 Task: Create a due date automation trigger when advanced on, on the monday of the week a card is due add basic assigned only to member @aryan at 11:00 AM.
Action: Mouse moved to (890, 311)
Screenshot: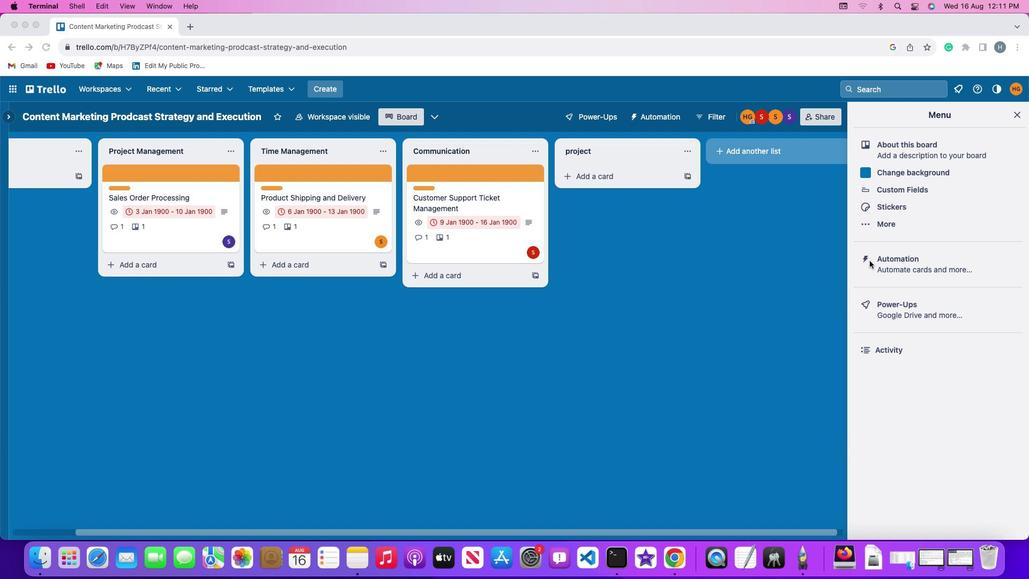 
Action: Mouse pressed left at (890, 311)
Screenshot: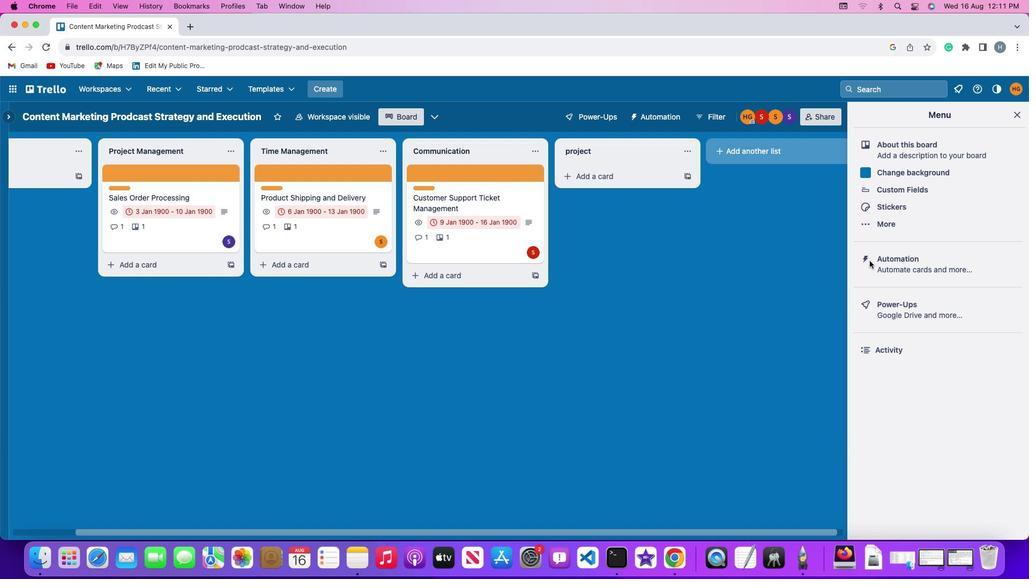 
Action: Mouse pressed left at (890, 311)
Screenshot: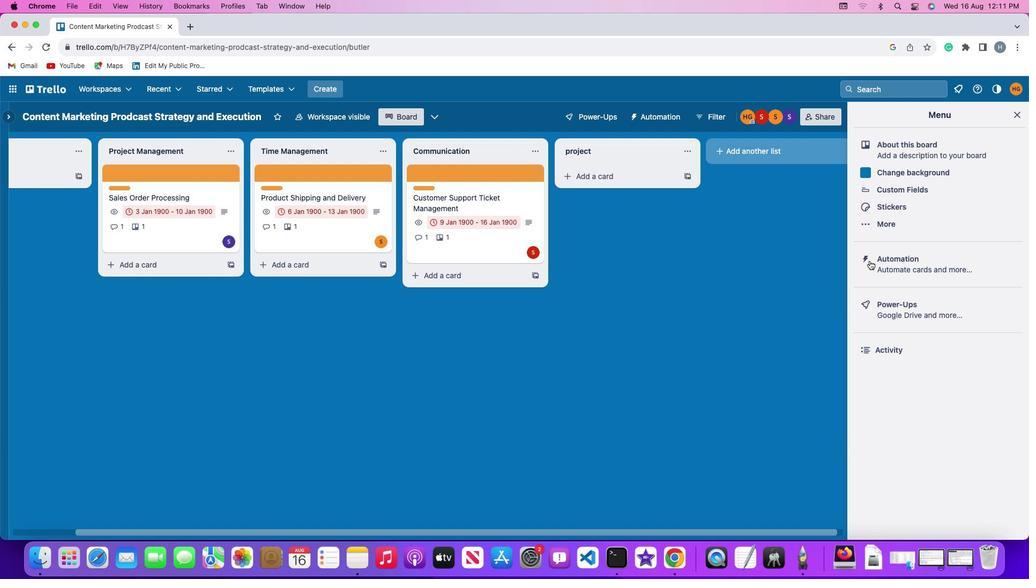 
Action: Mouse moved to (88, 299)
Screenshot: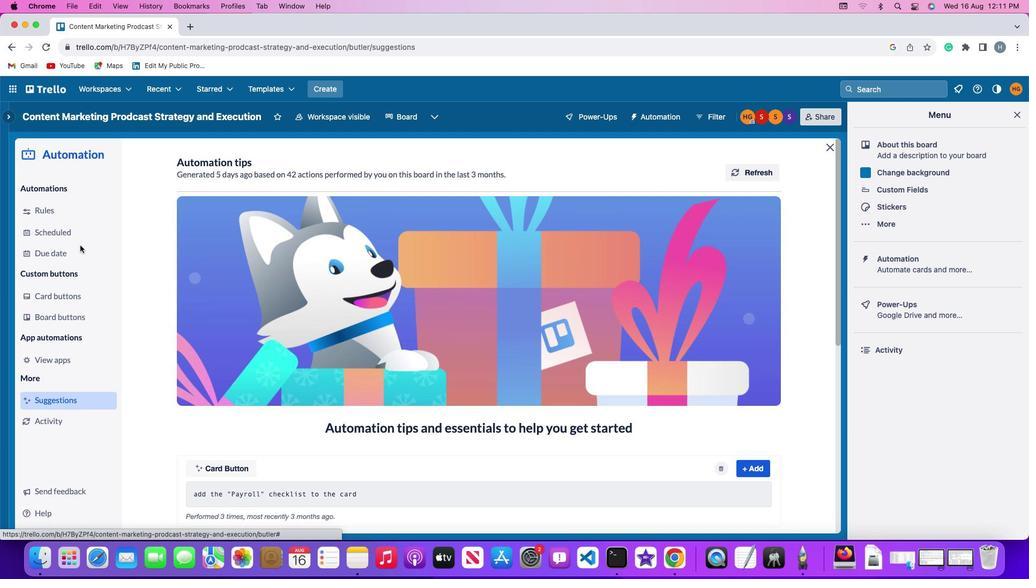
Action: Mouse pressed left at (88, 299)
Screenshot: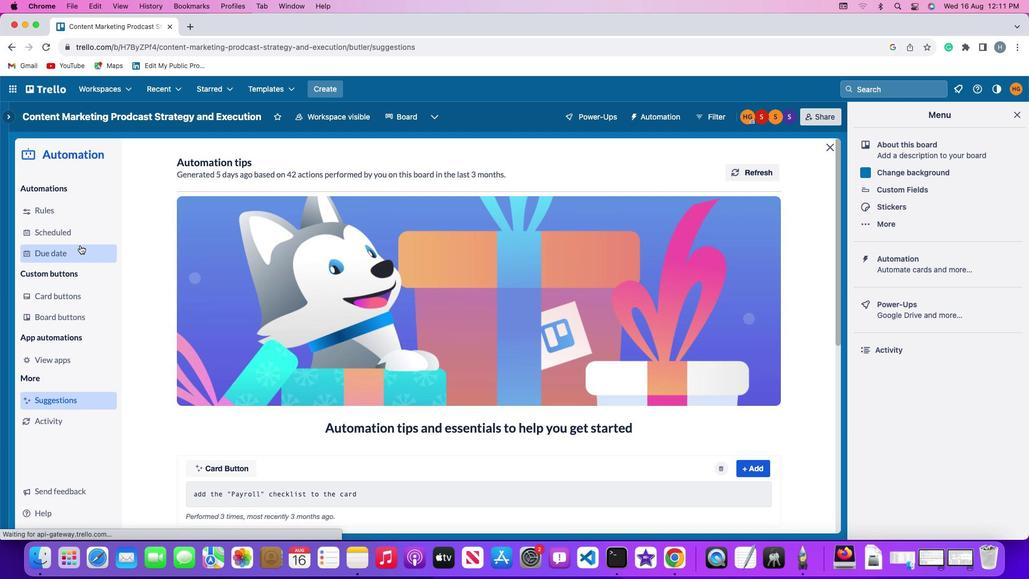 
Action: Mouse moved to (766, 242)
Screenshot: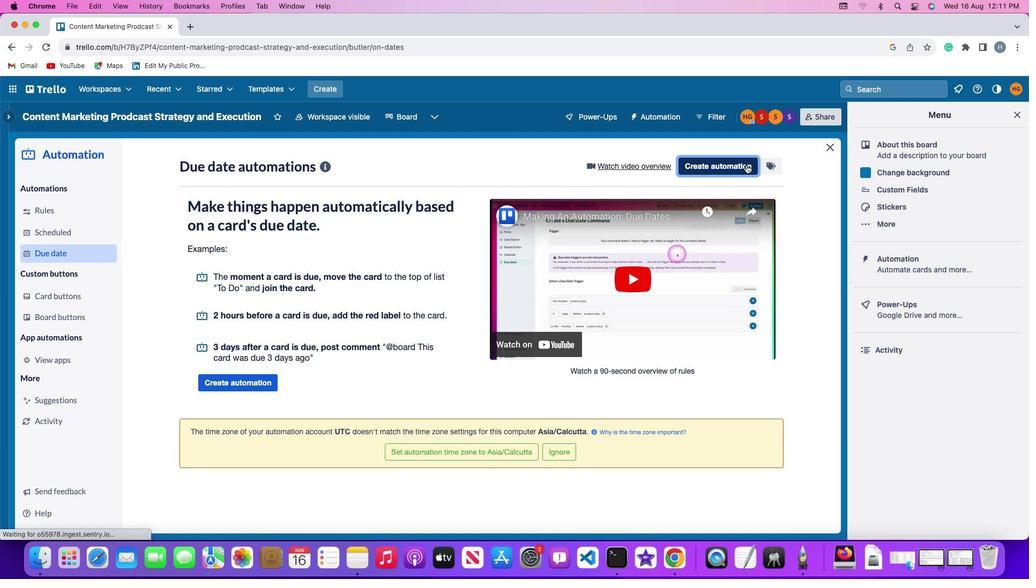 
Action: Mouse pressed left at (766, 242)
Screenshot: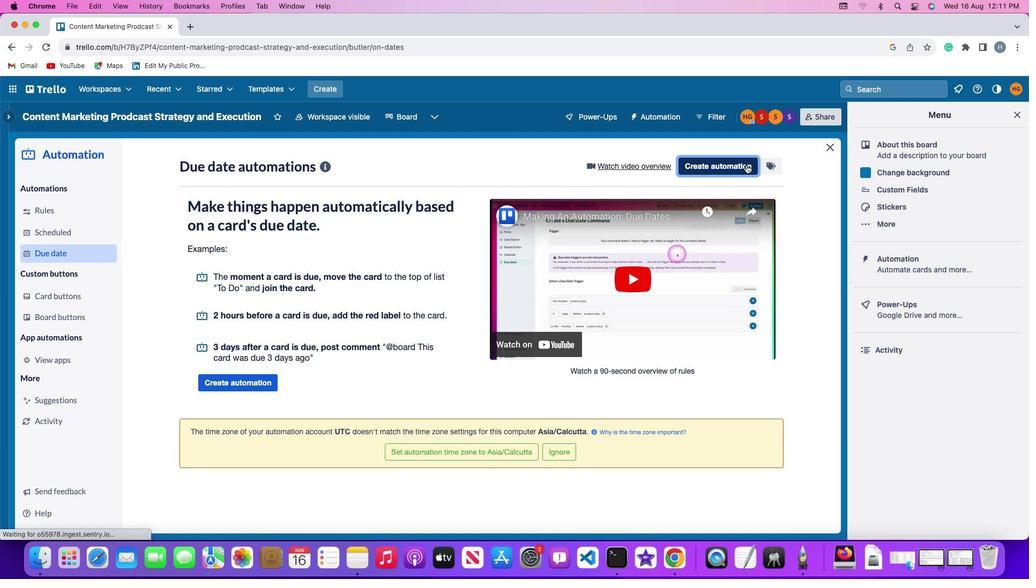 
Action: Mouse moved to (241, 318)
Screenshot: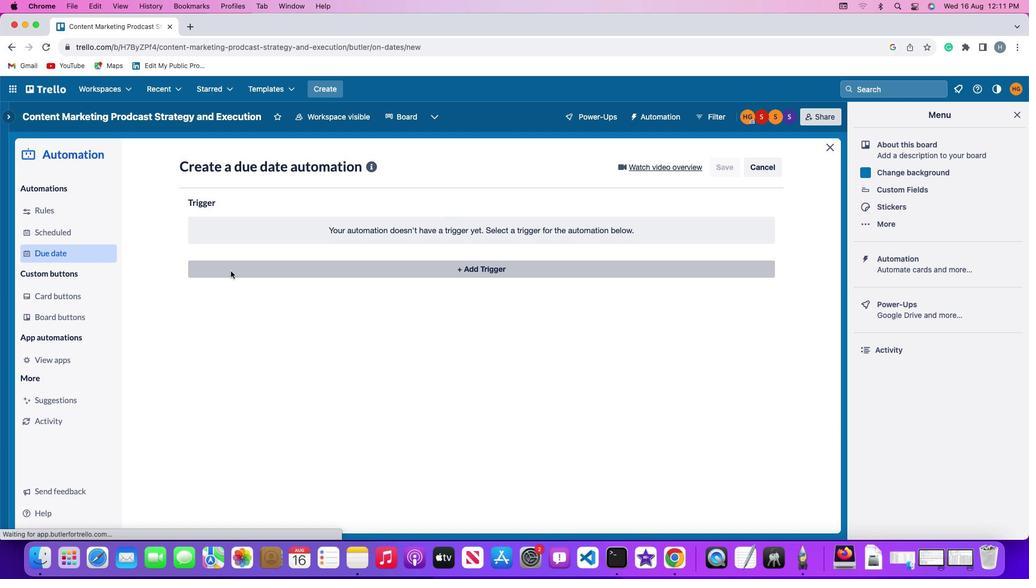 
Action: Mouse pressed left at (241, 318)
Screenshot: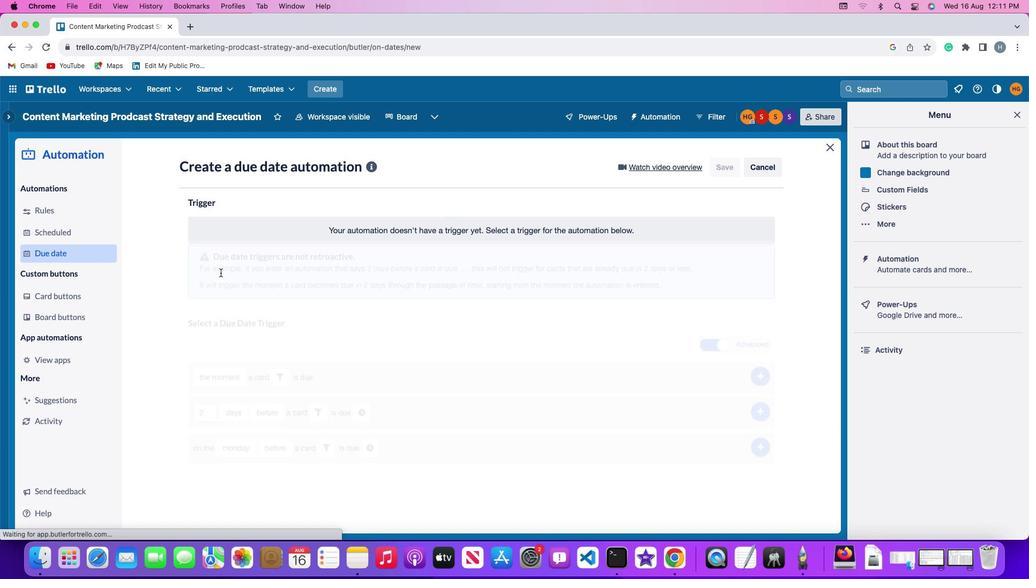 
Action: Mouse moved to (244, 456)
Screenshot: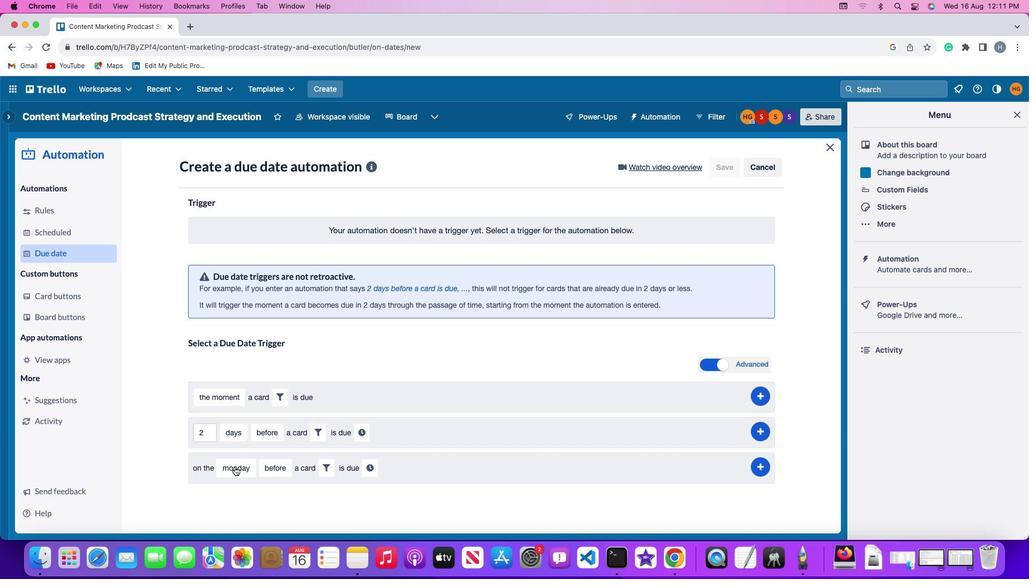 
Action: Mouse pressed left at (244, 456)
Screenshot: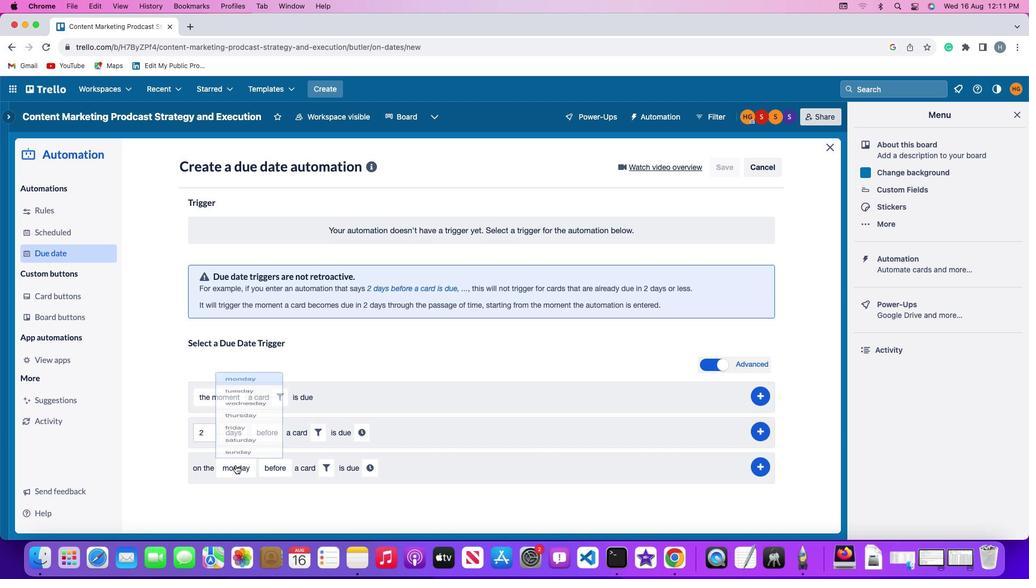 
Action: Mouse moved to (264, 353)
Screenshot: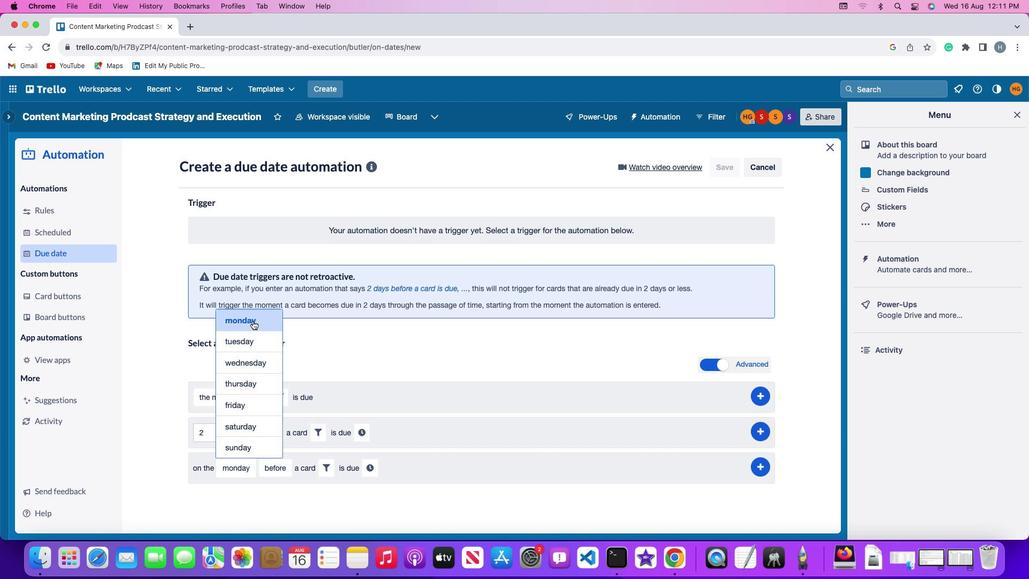 
Action: Mouse pressed left at (264, 353)
Screenshot: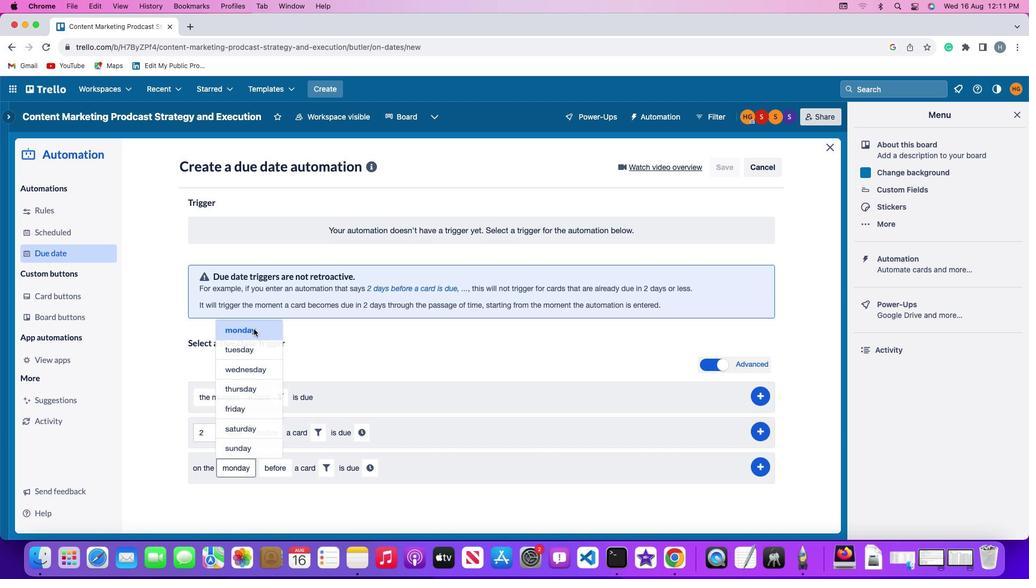 
Action: Mouse moved to (278, 454)
Screenshot: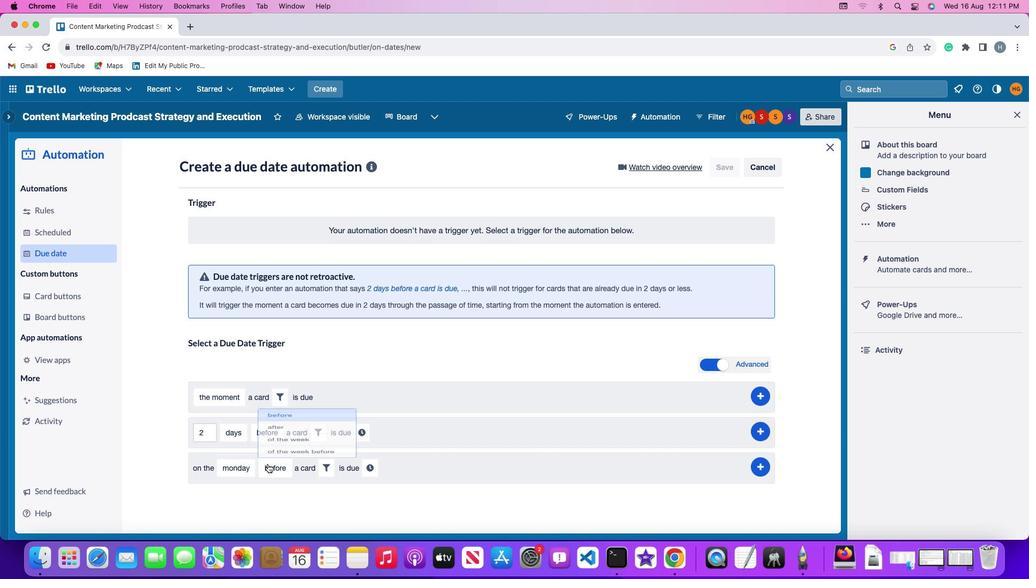 
Action: Mouse pressed left at (278, 454)
Screenshot: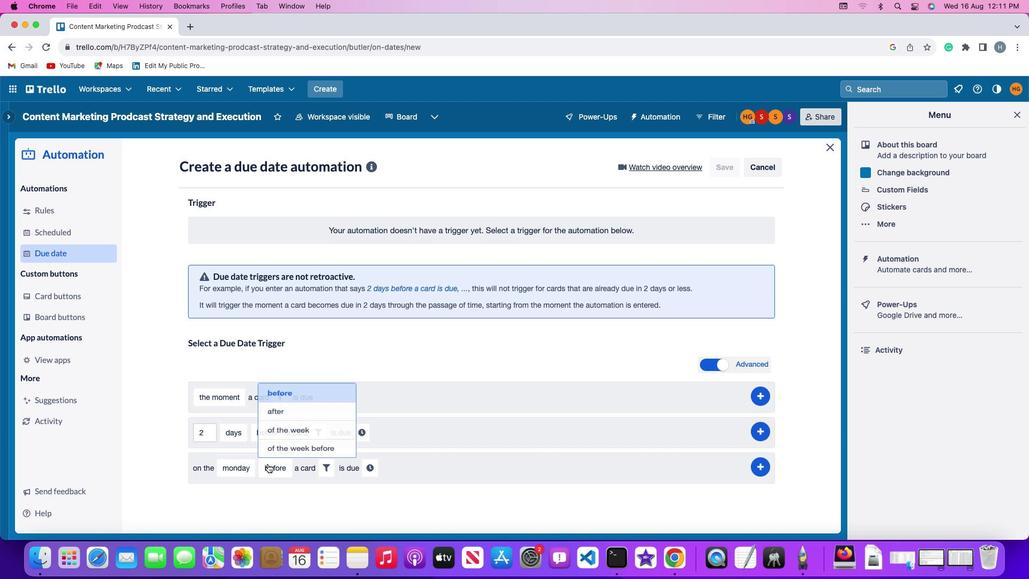 
Action: Mouse moved to (301, 431)
Screenshot: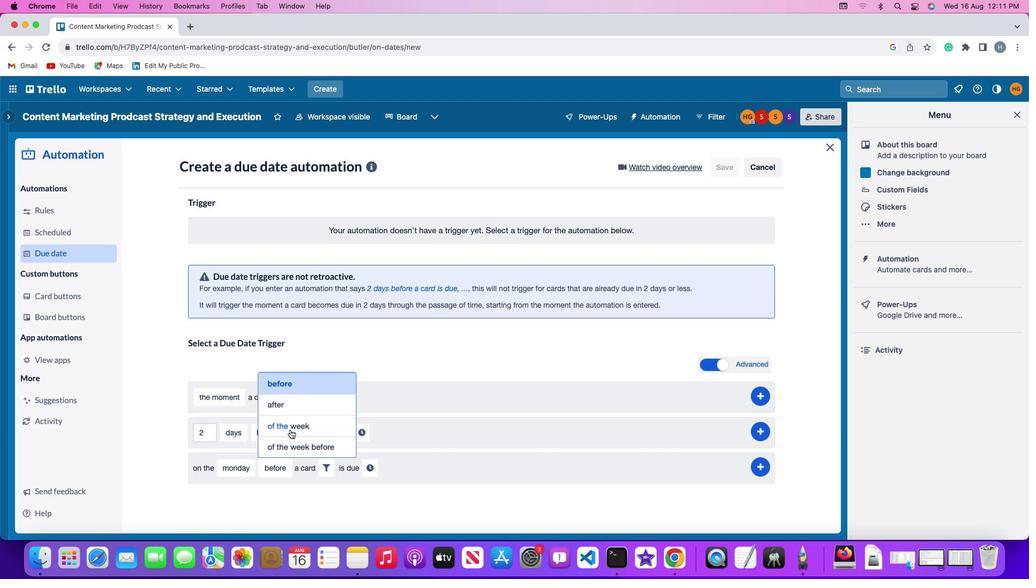 
Action: Mouse pressed left at (301, 431)
Screenshot: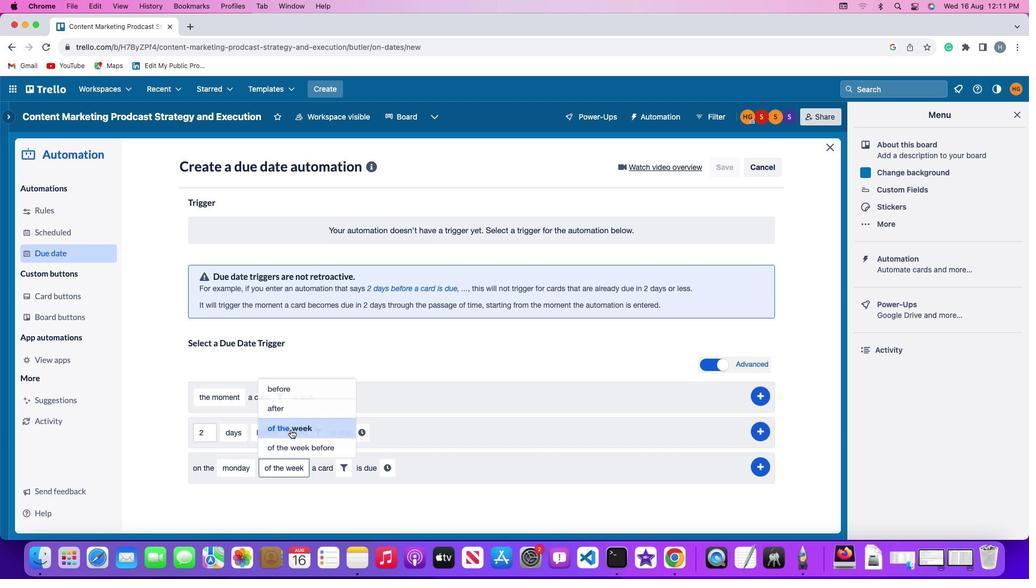 
Action: Mouse moved to (358, 459)
Screenshot: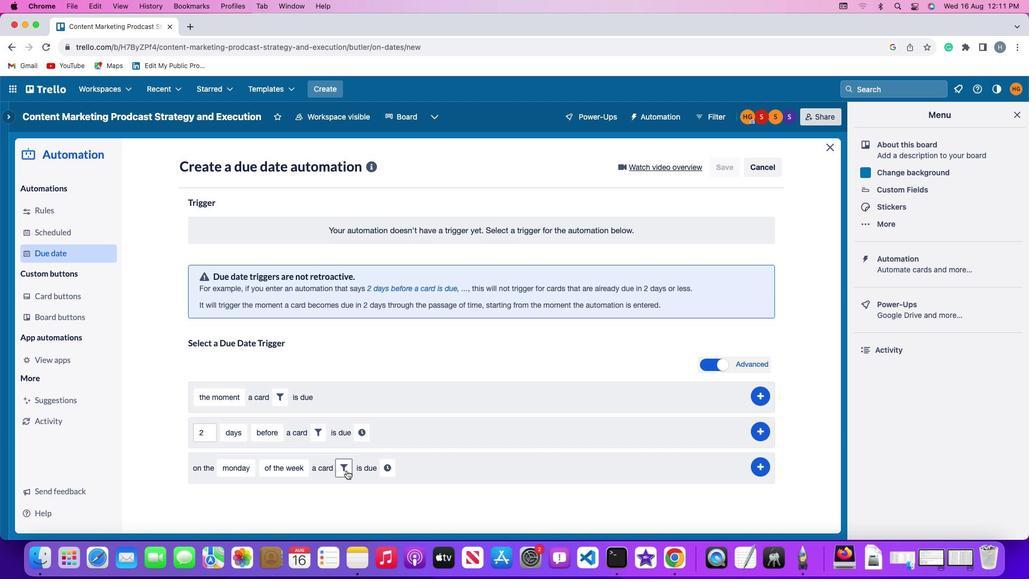 
Action: Mouse pressed left at (358, 459)
Screenshot: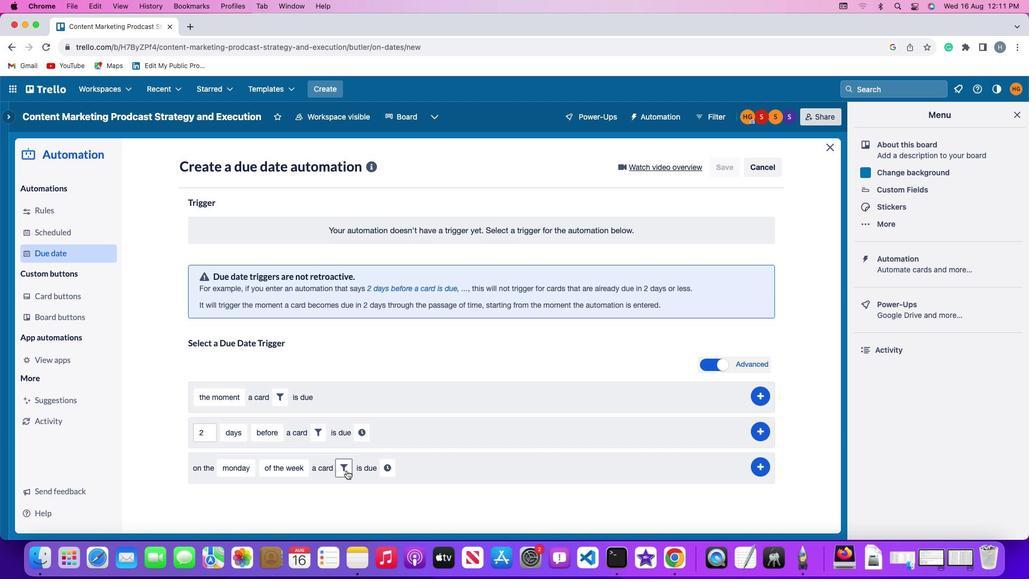 
Action: Mouse moved to (323, 484)
Screenshot: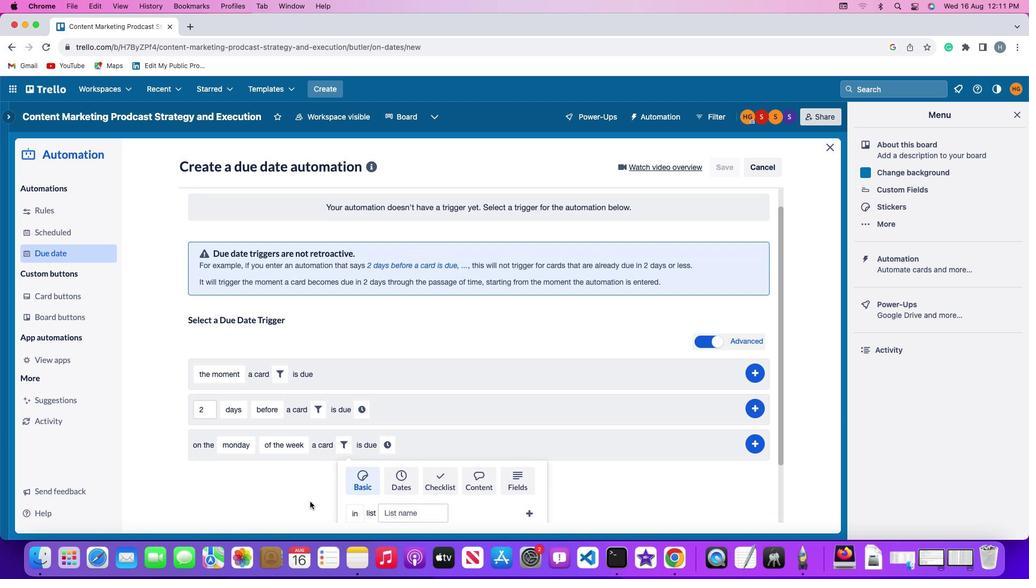 
Action: Mouse scrolled (323, 484) with delta (6, 126)
Screenshot: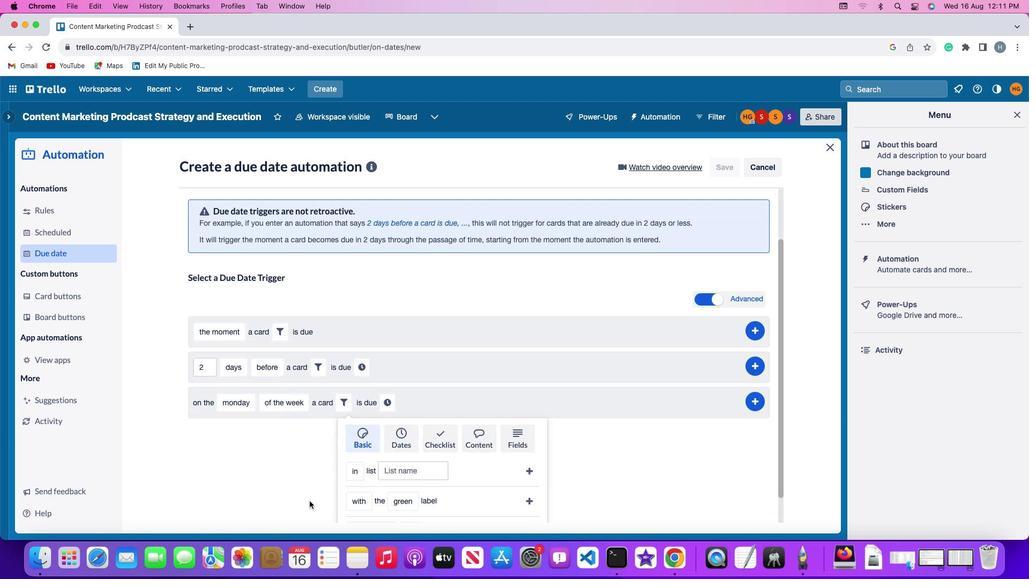 
Action: Mouse moved to (323, 483)
Screenshot: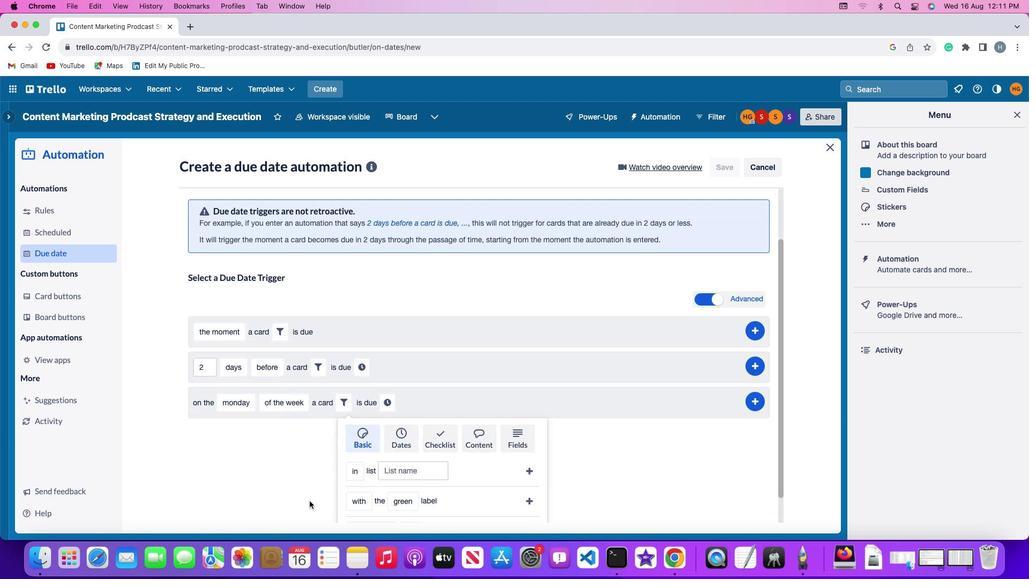
Action: Mouse scrolled (323, 483) with delta (6, 126)
Screenshot: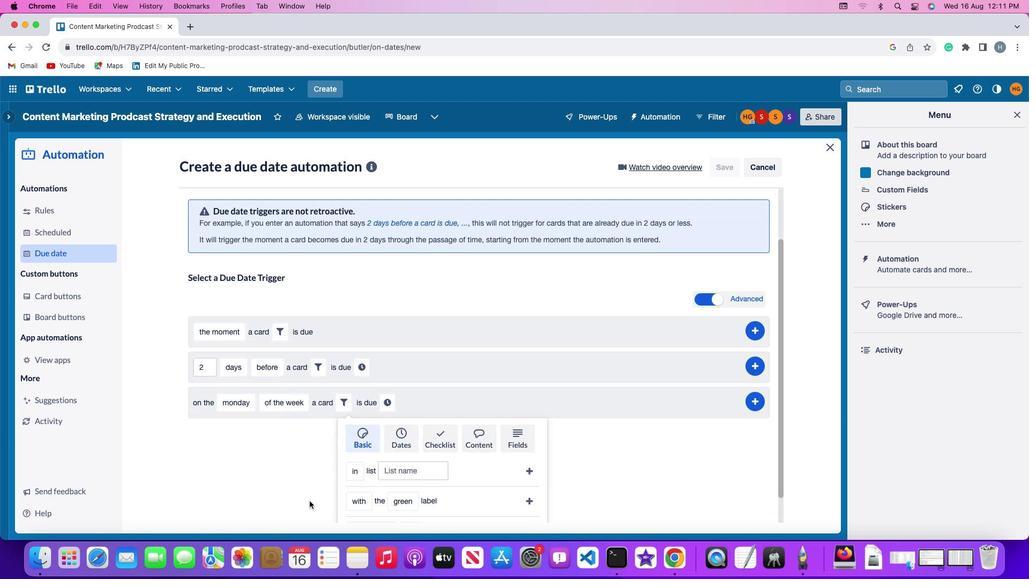 
Action: Mouse scrolled (323, 483) with delta (6, 125)
Screenshot: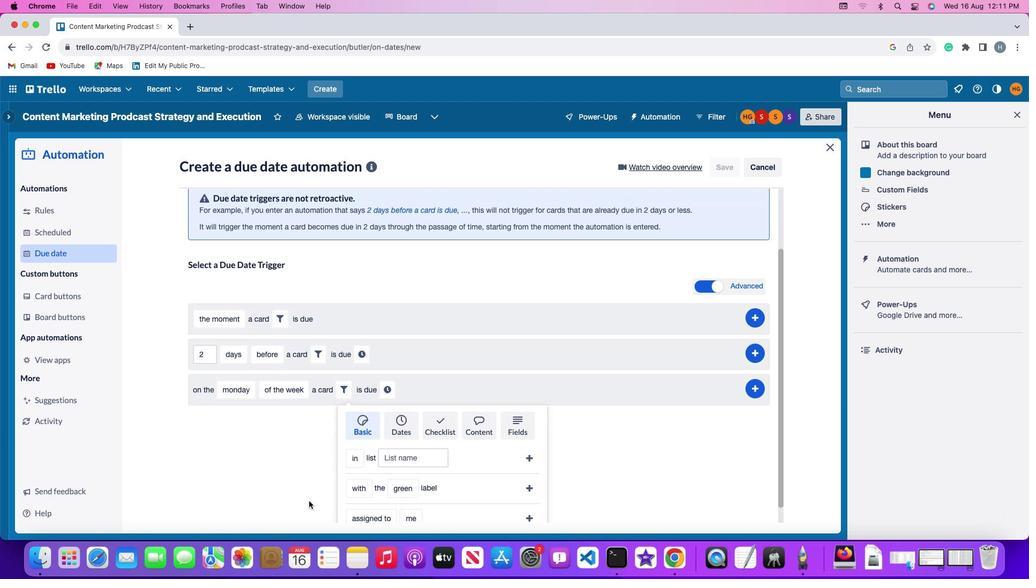 
Action: Mouse moved to (323, 483)
Screenshot: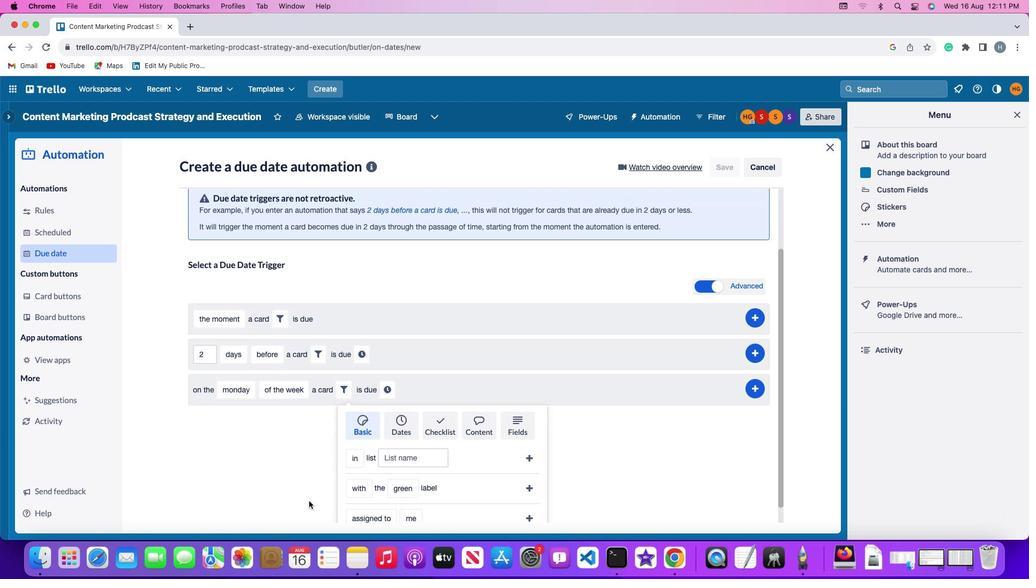 
Action: Mouse scrolled (323, 483) with delta (6, 124)
Screenshot: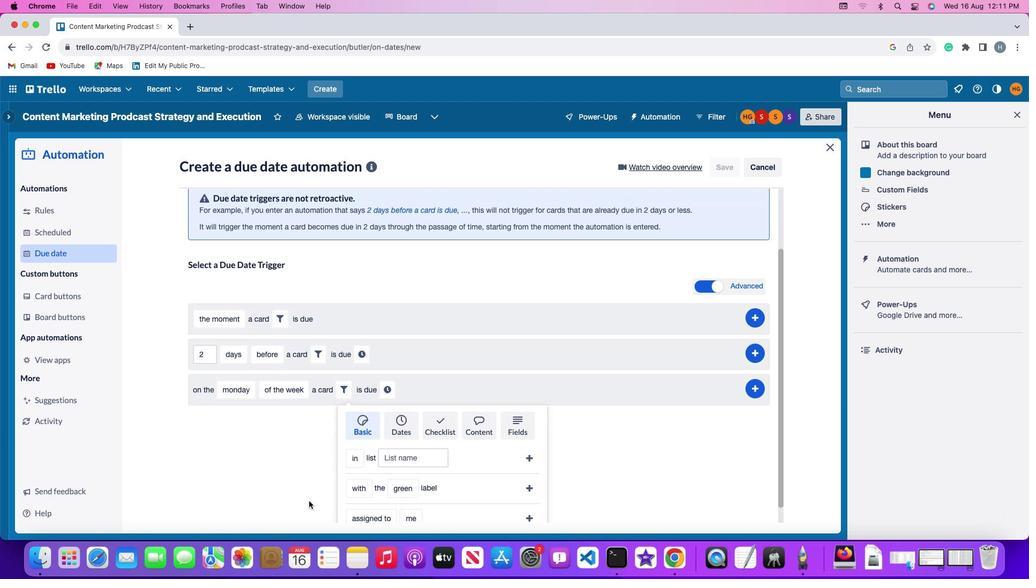 
Action: Mouse moved to (322, 481)
Screenshot: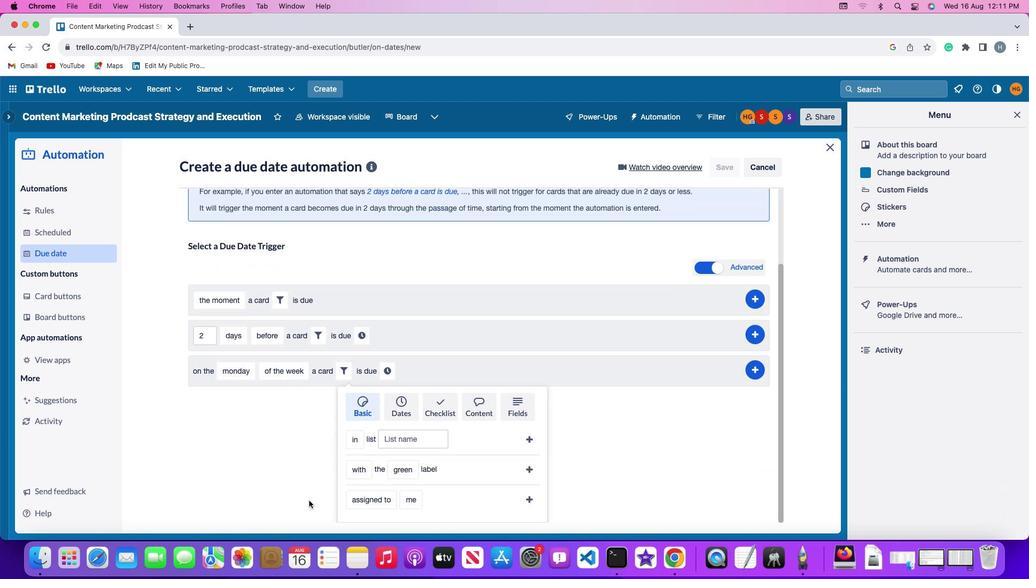 
Action: Mouse scrolled (322, 481) with delta (6, 124)
Screenshot: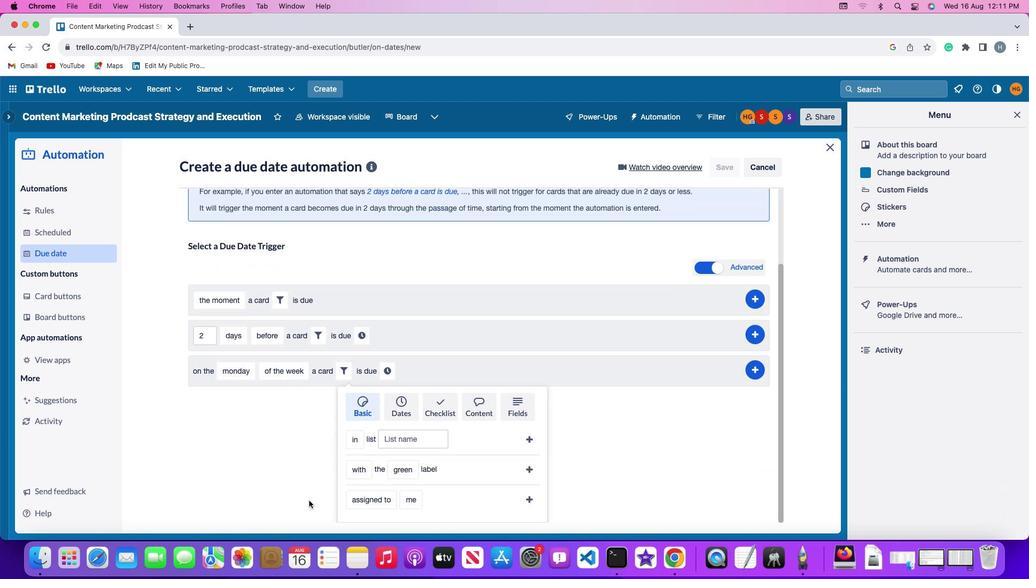 
Action: Mouse moved to (320, 480)
Screenshot: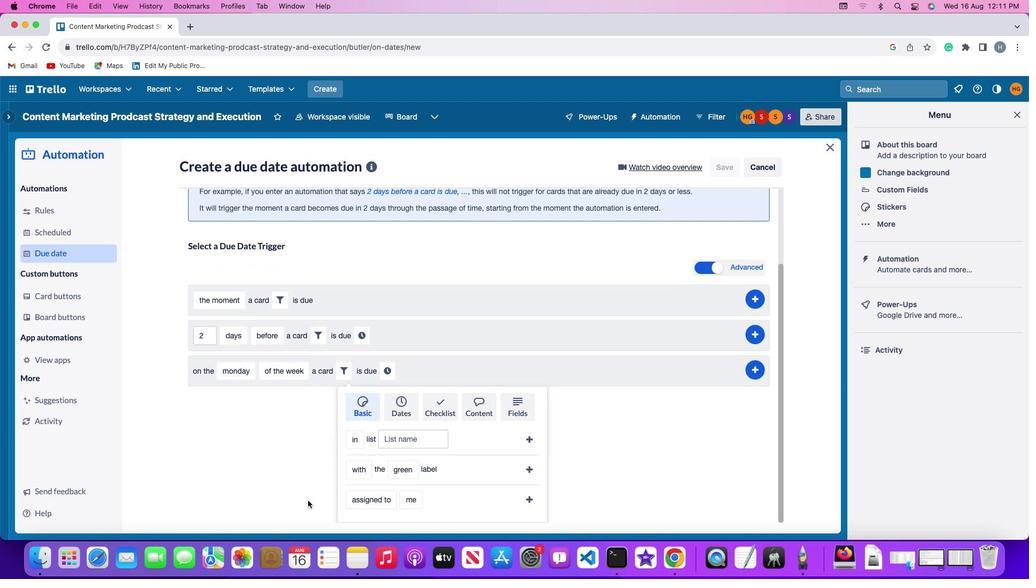 
Action: Mouse scrolled (320, 480) with delta (6, 126)
Screenshot: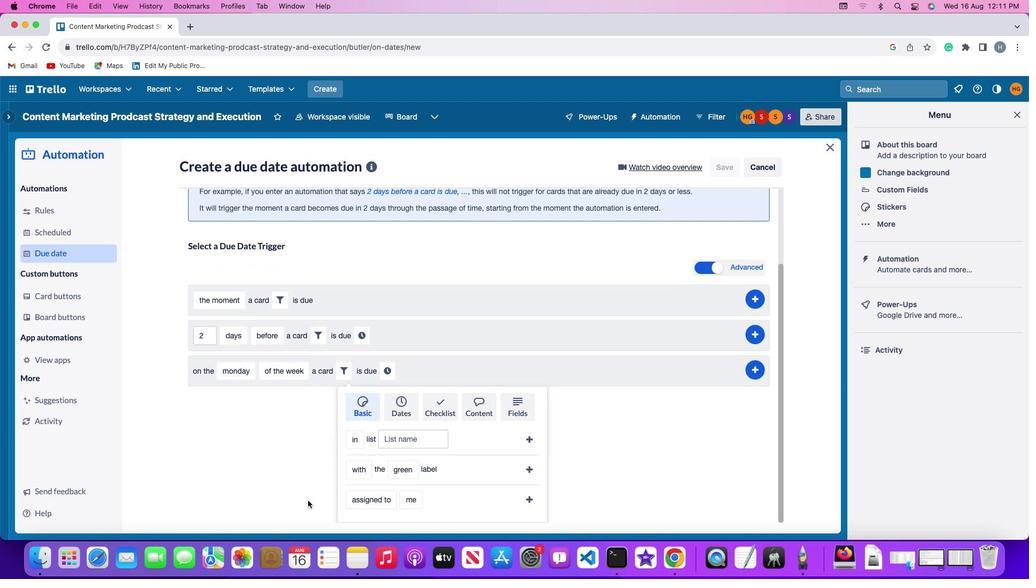 
Action: Mouse scrolled (320, 480) with delta (6, 126)
Screenshot: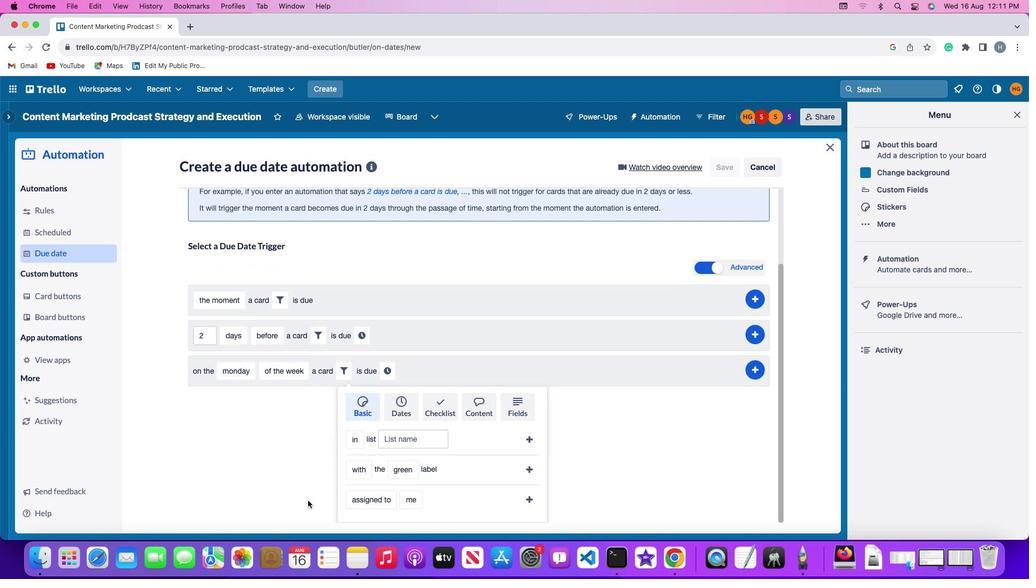 
Action: Mouse scrolled (320, 480) with delta (6, 125)
Screenshot: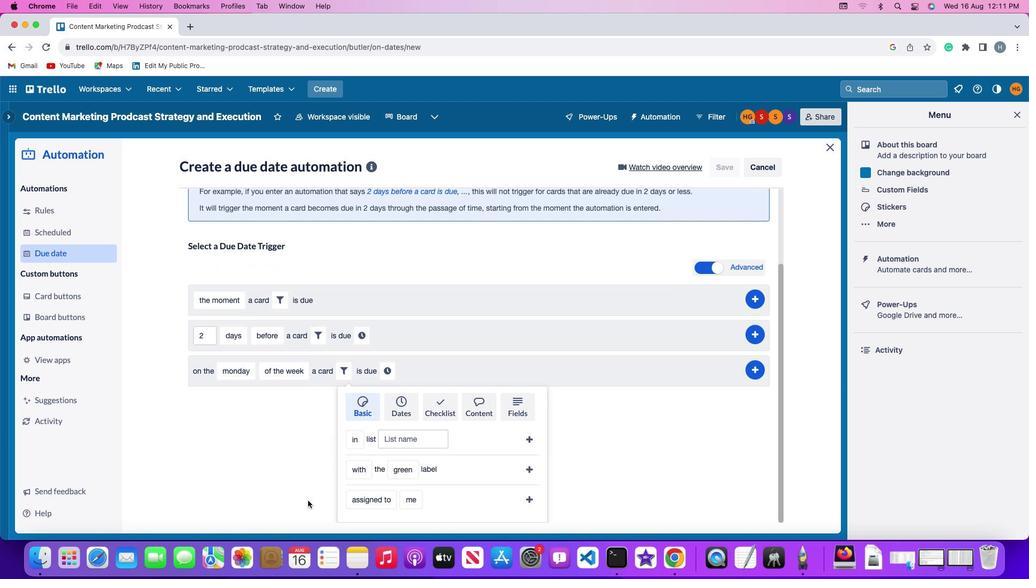 
Action: Mouse scrolled (320, 480) with delta (6, 124)
Screenshot: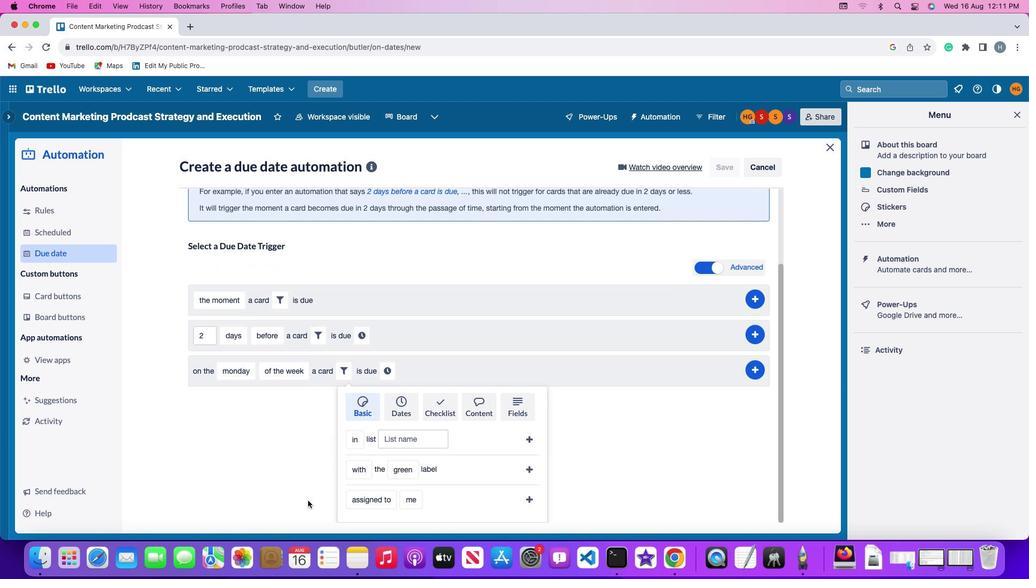
Action: Mouse moved to (370, 476)
Screenshot: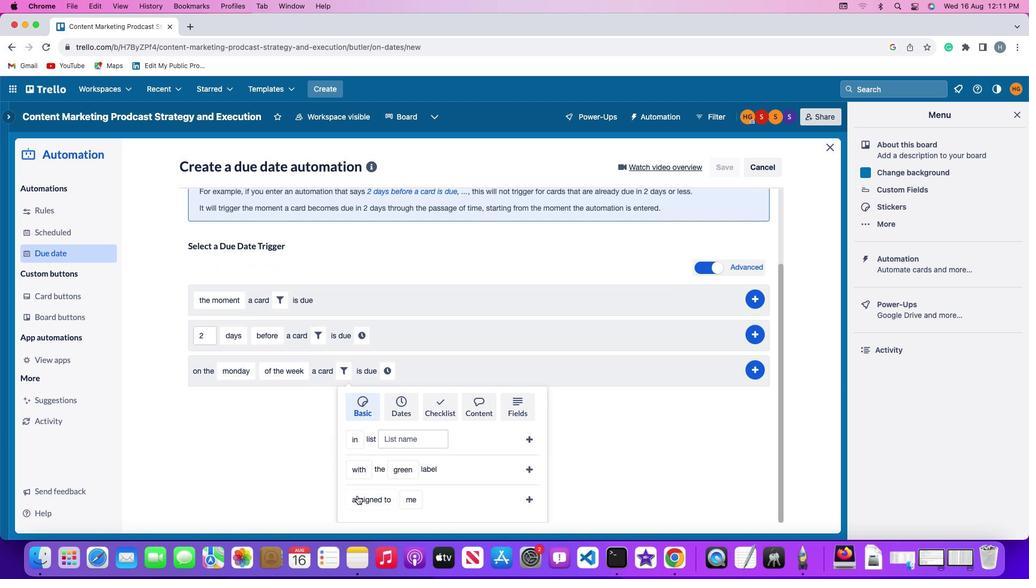 
Action: Mouse pressed left at (370, 476)
Screenshot: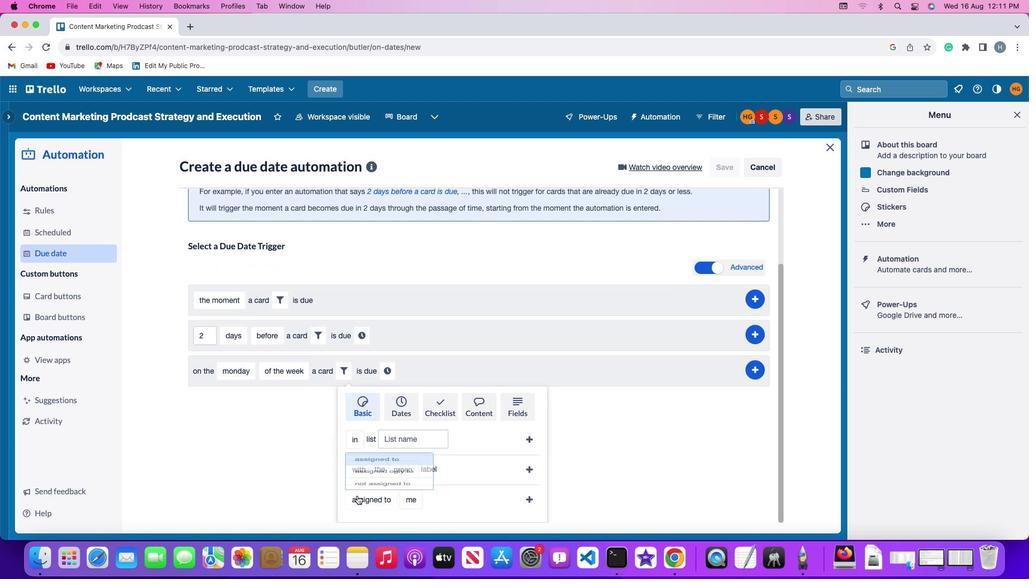 
Action: Mouse moved to (380, 451)
Screenshot: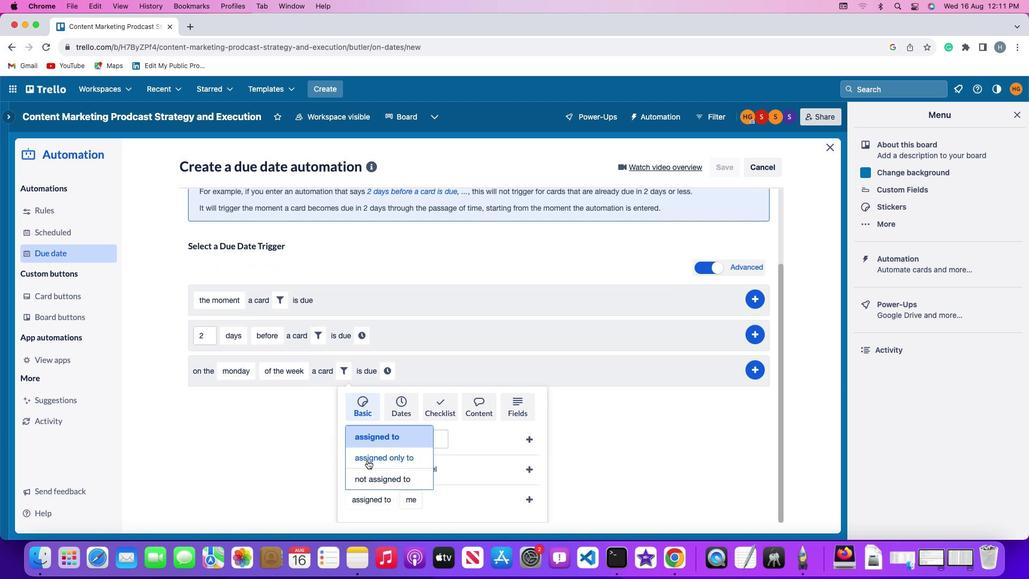 
Action: Mouse pressed left at (380, 451)
Screenshot: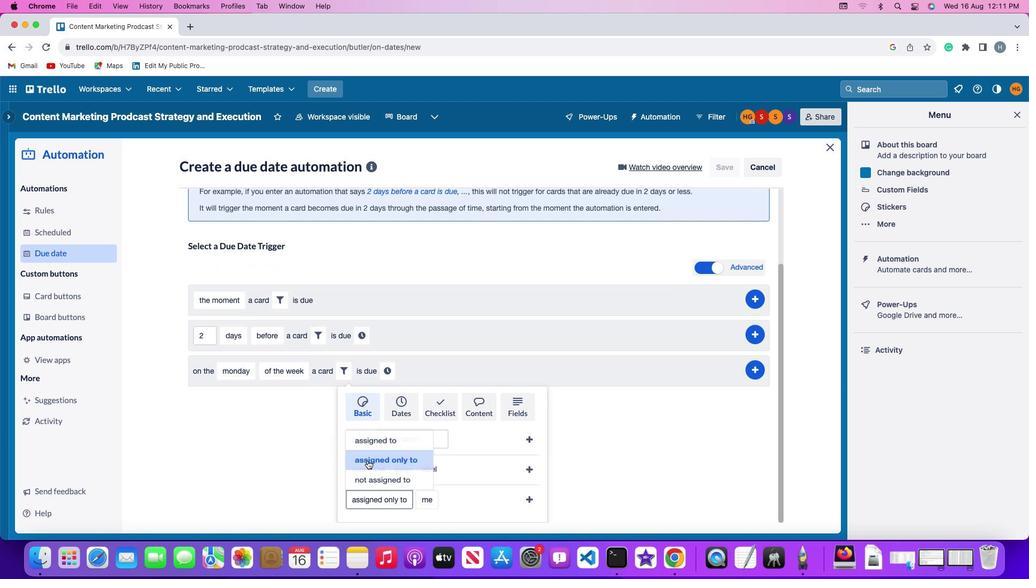 
Action: Mouse moved to (442, 474)
Screenshot: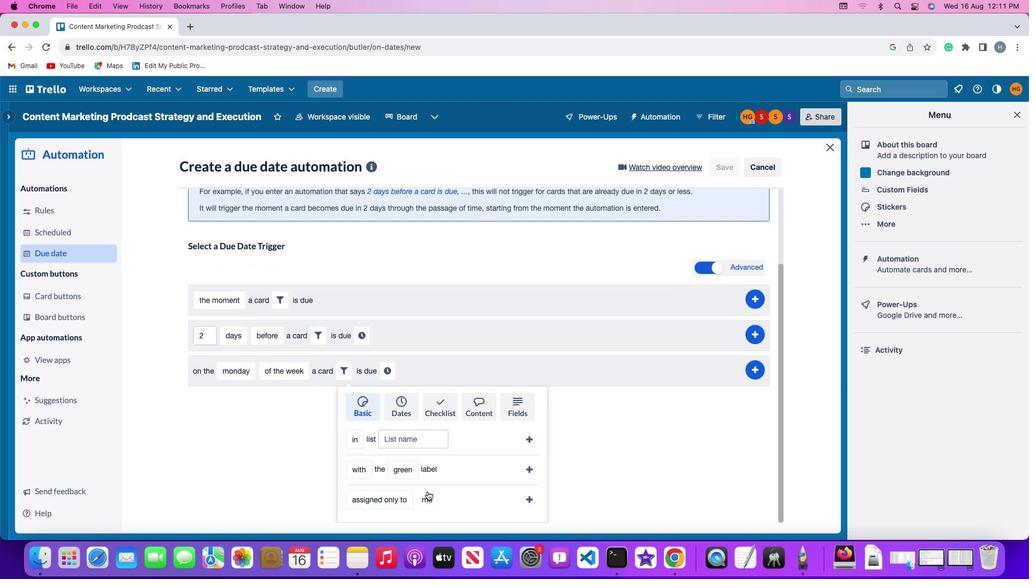 
Action: Mouse pressed left at (442, 474)
Screenshot: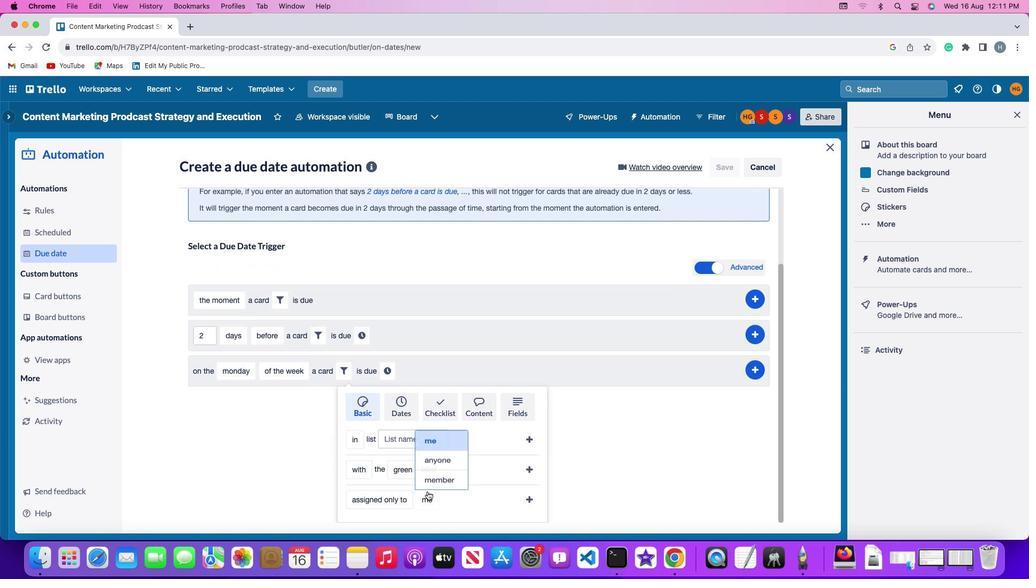
Action: Mouse moved to (447, 465)
Screenshot: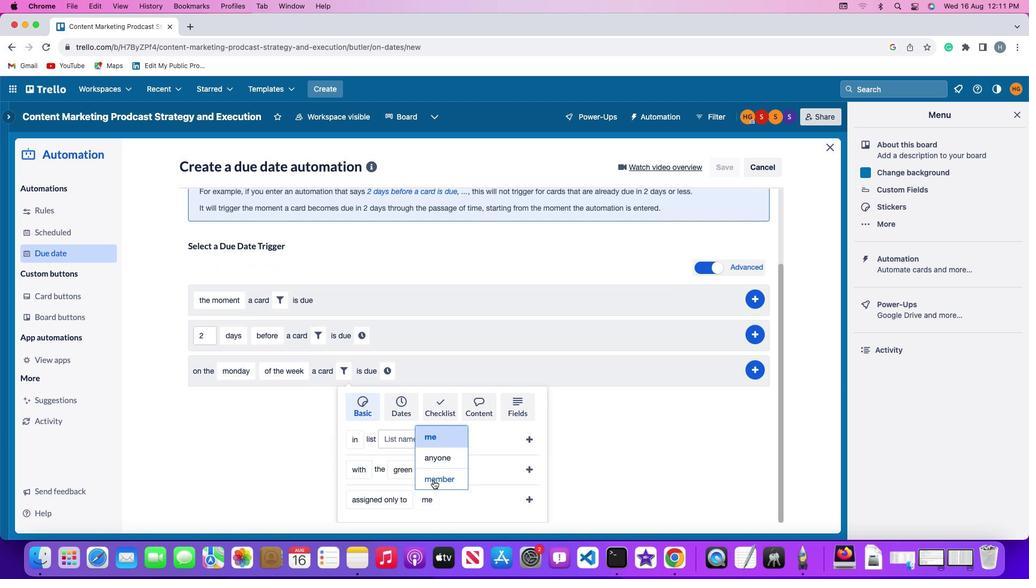 
Action: Mouse pressed left at (447, 465)
Screenshot: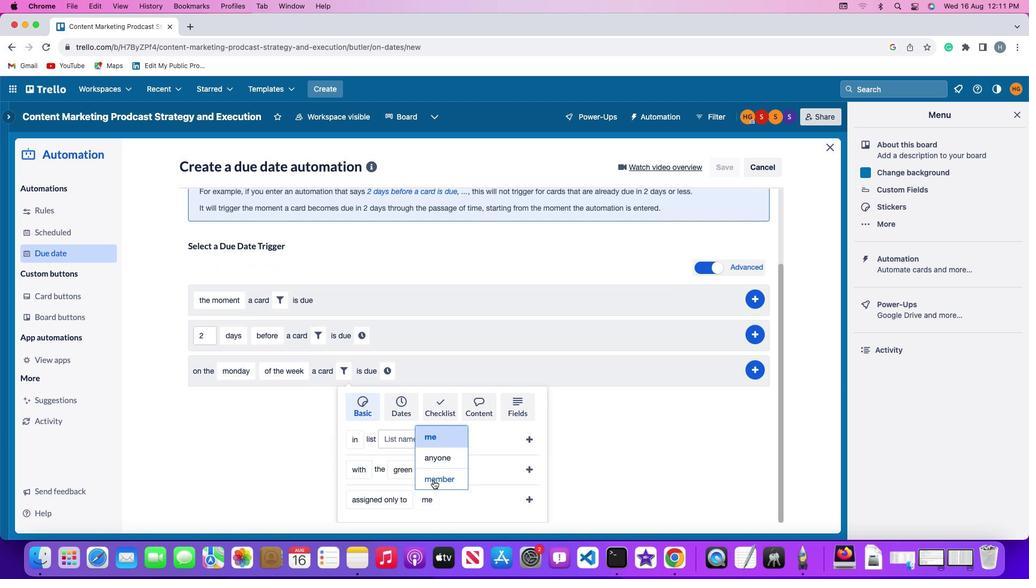 
Action: Mouse moved to (509, 480)
Screenshot: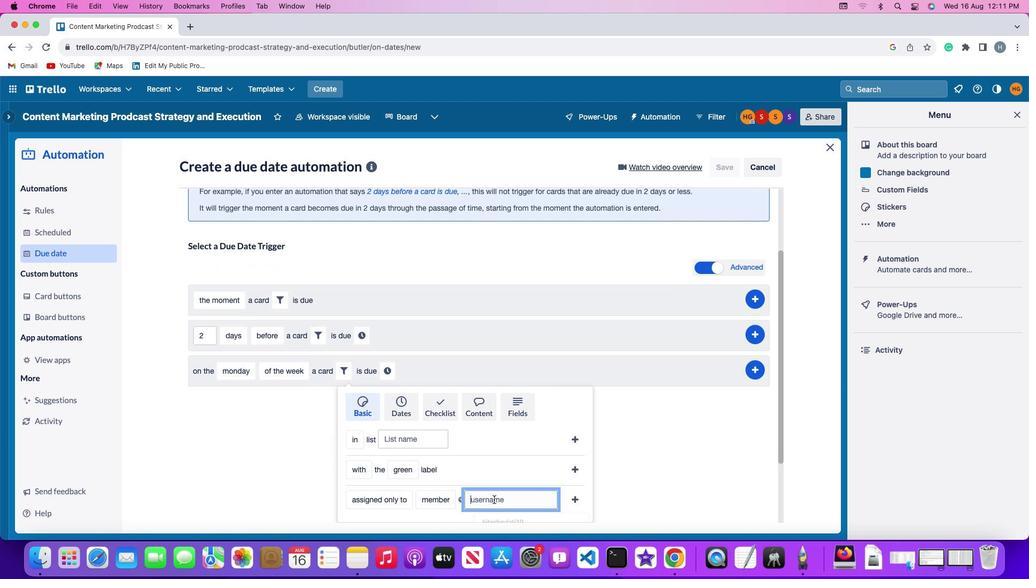 
Action: Mouse pressed left at (509, 480)
Screenshot: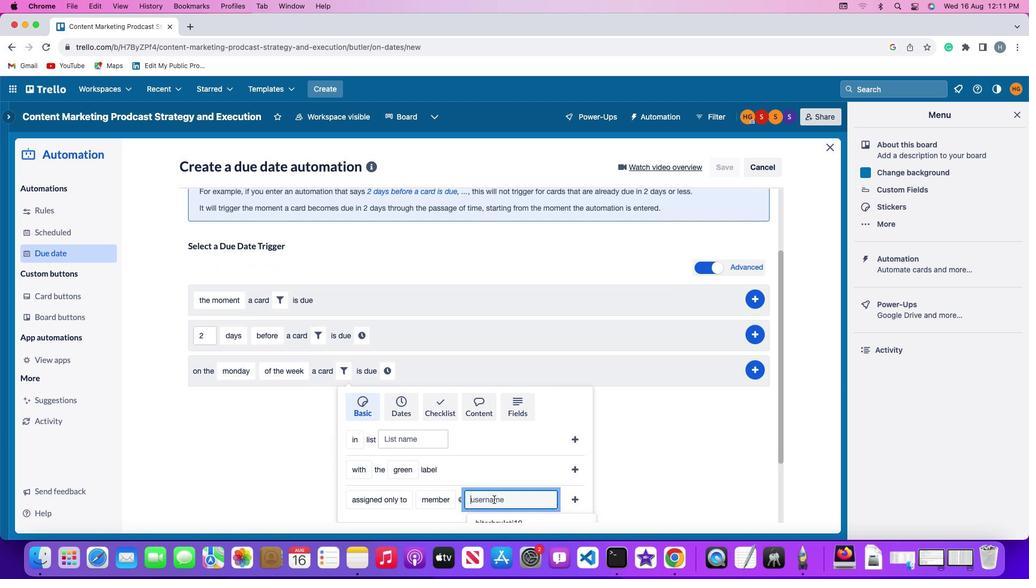 
Action: Key pressed 'a''r''y''a''n'
Screenshot: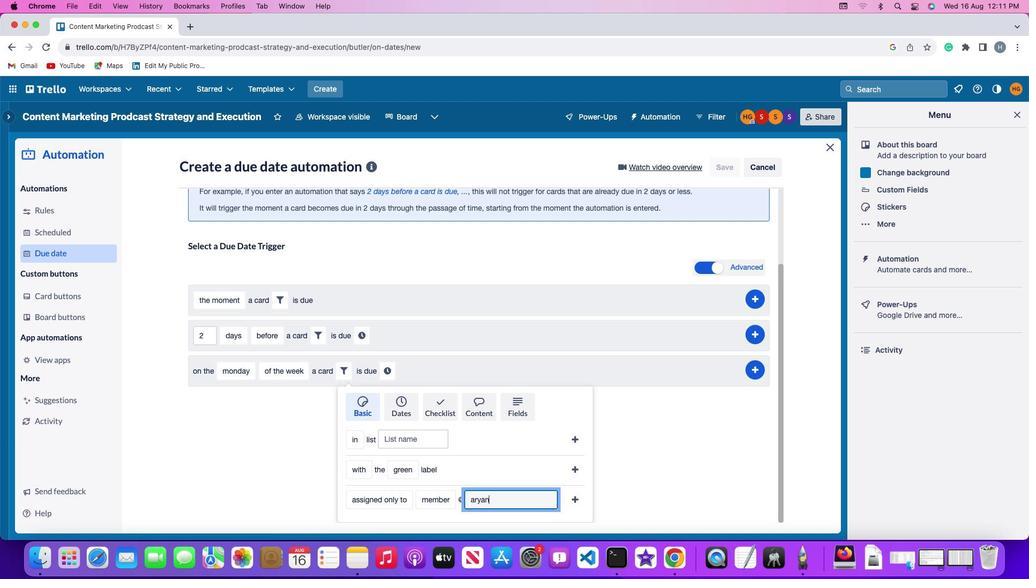 
Action: Mouse moved to (592, 478)
Screenshot: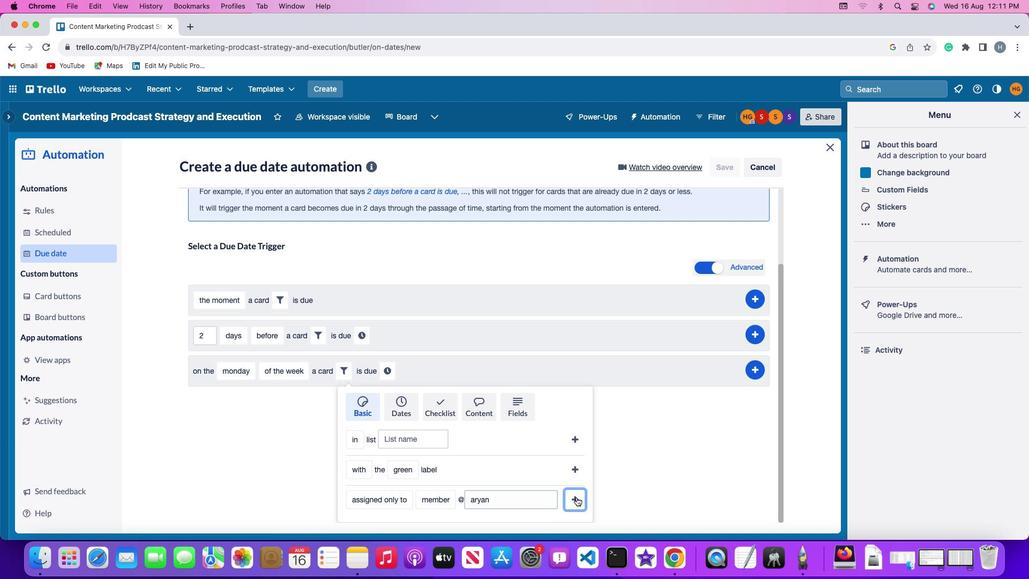 
Action: Mouse pressed left at (592, 478)
Screenshot: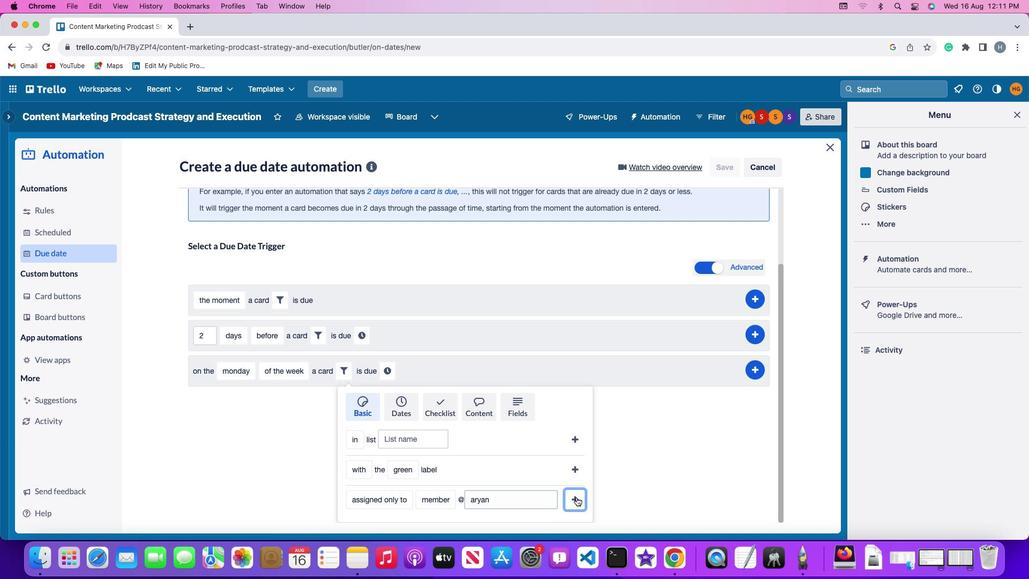 
Action: Mouse moved to (535, 459)
Screenshot: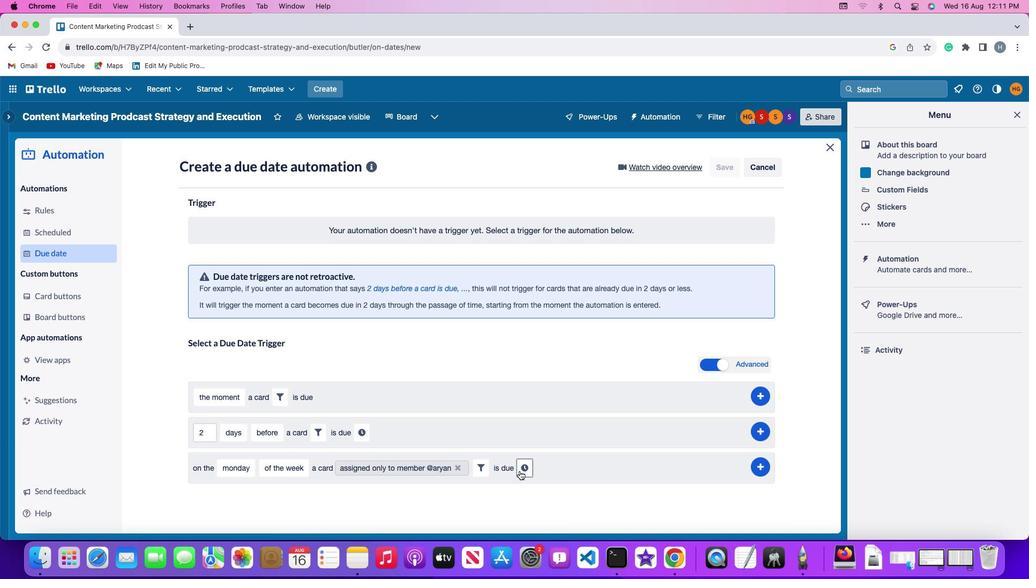 
Action: Mouse pressed left at (535, 459)
Screenshot: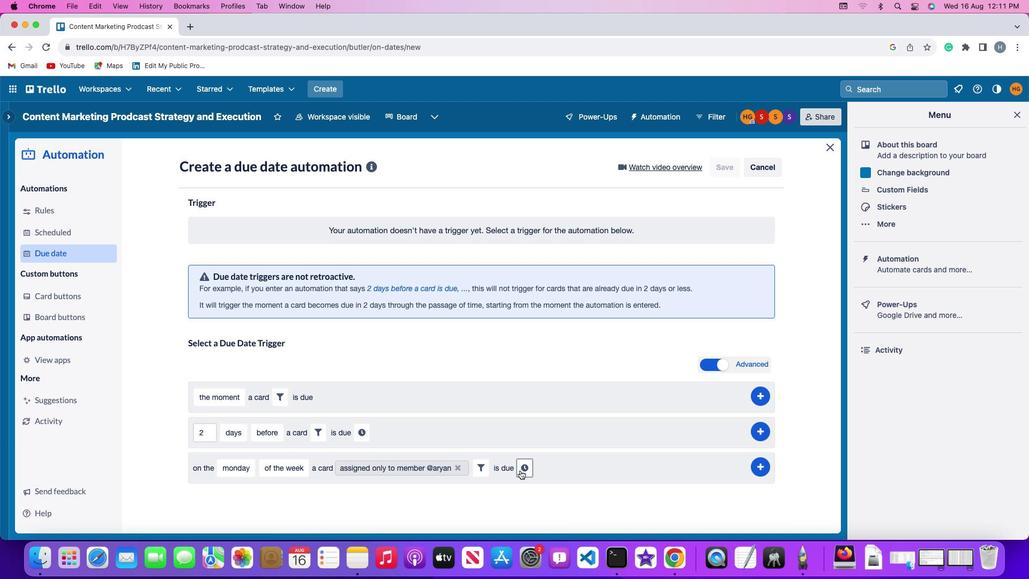 
Action: Mouse moved to (563, 459)
Screenshot: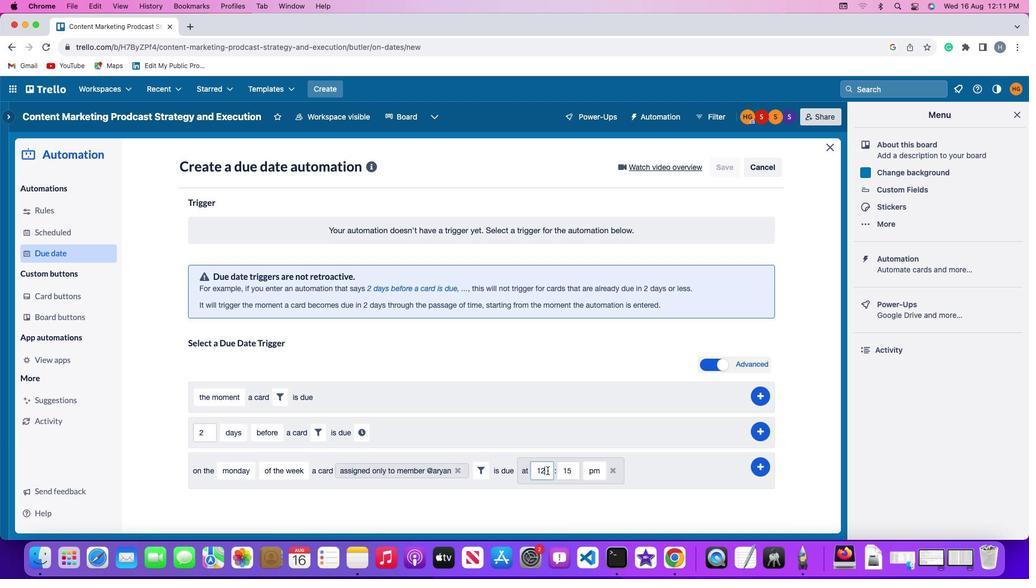 
Action: Mouse pressed left at (563, 459)
Screenshot: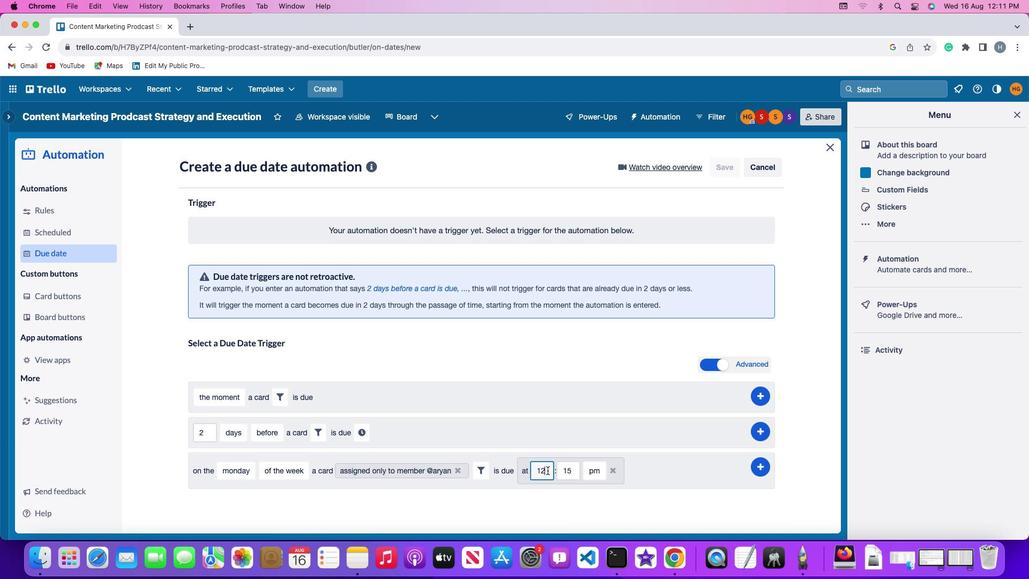 
Action: Mouse moved to (563, 459)
Screenshot: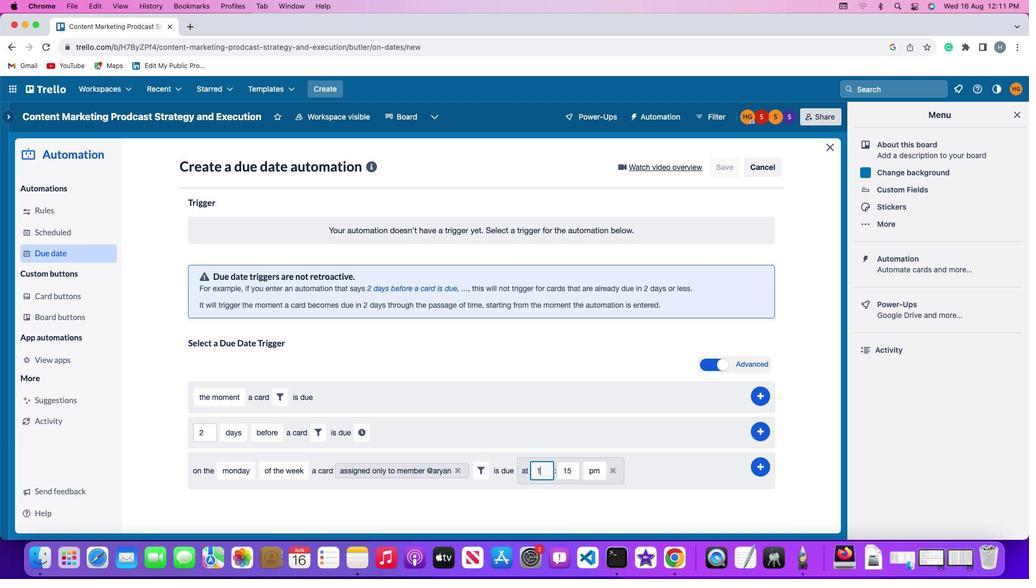 
Action: Key pressed Key.backspaceKey.backspace'1''1'
Screenshot: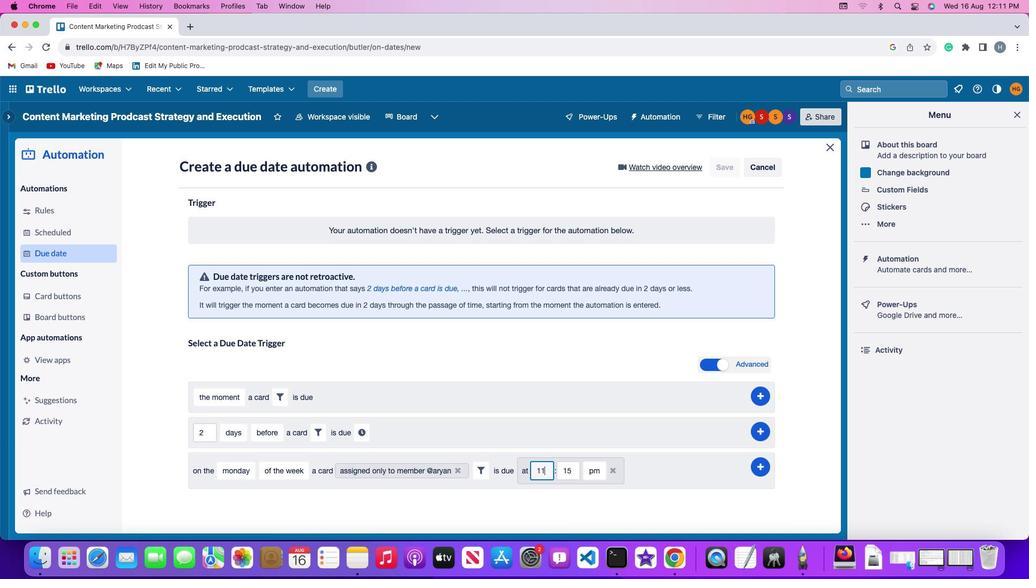 
Action: Mouse moved to (591, 458)
Screenshot: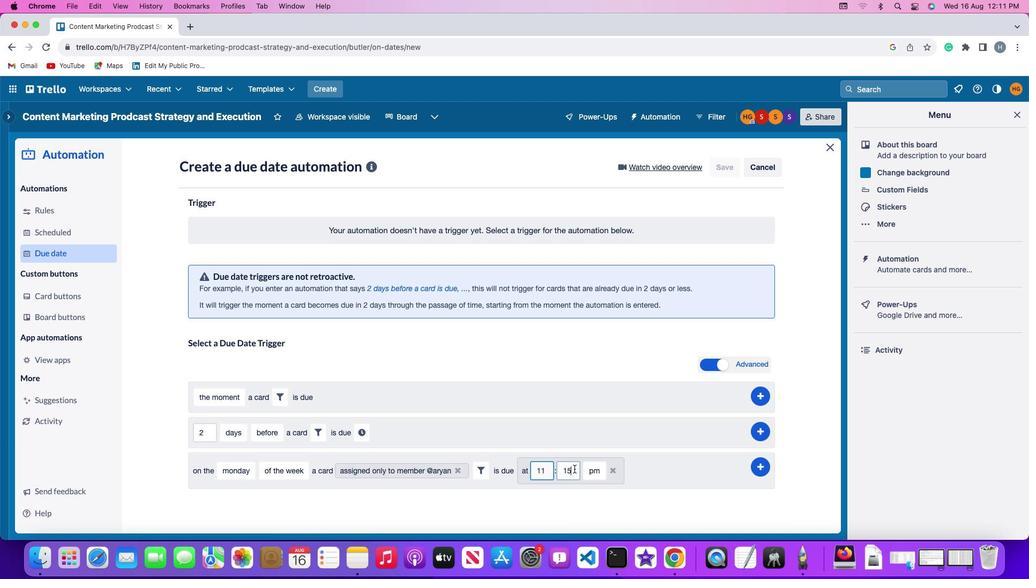
Action: Mouse pressed left at (591, 458)
Screenshot: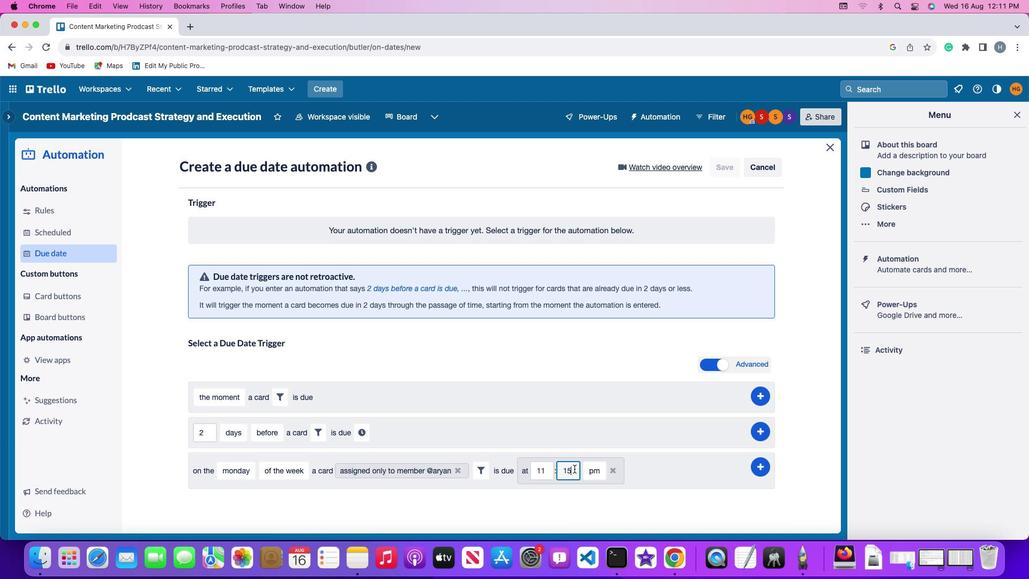 
Action: Key pressed Key.backspaceKey.backspace
Screenshot: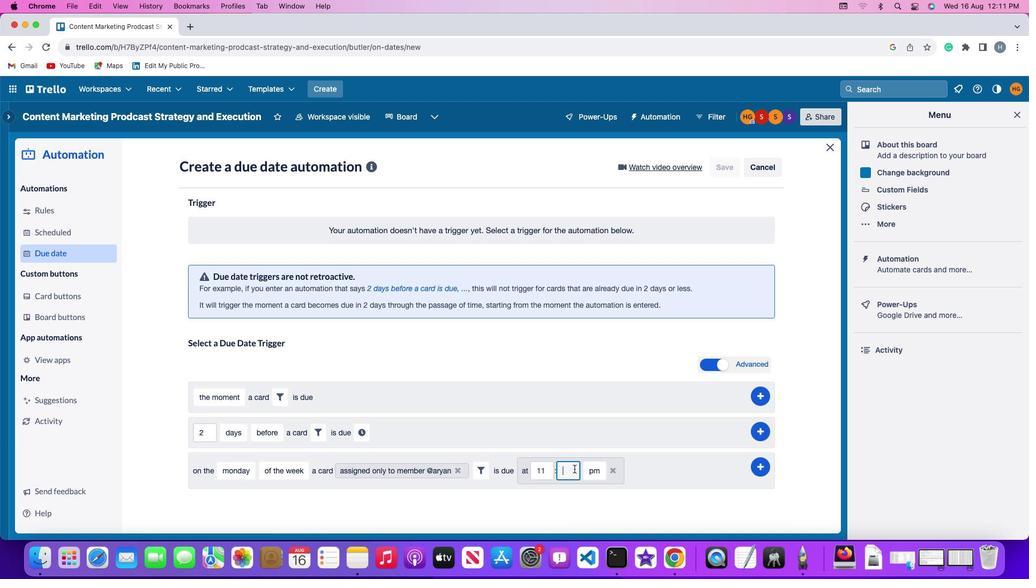 
Action: Mouse moved to (591, 458)
Screenshot: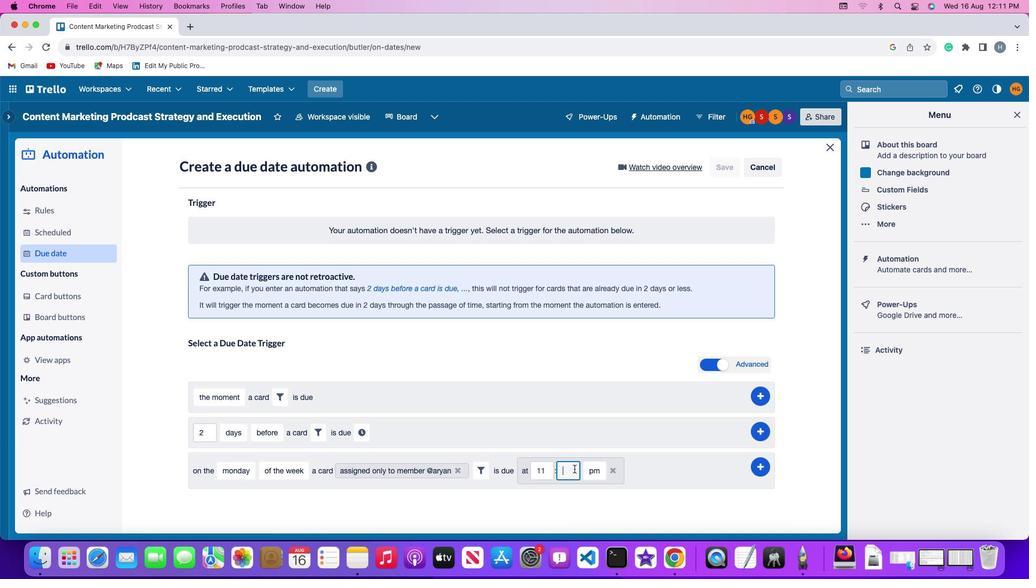 
Action: Key pressed '0''0'
Screenshot: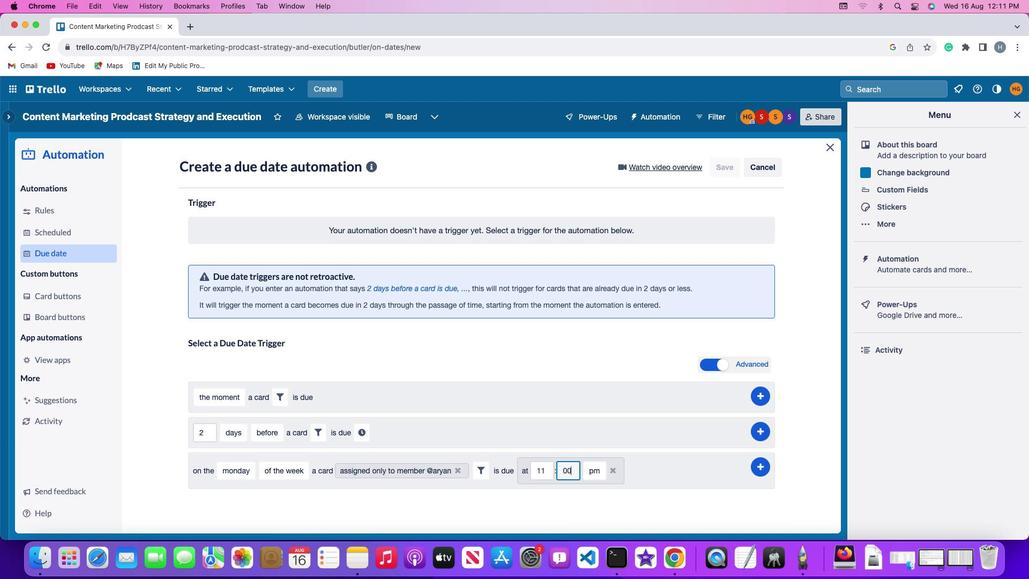 
Action: Mouse moved to (602, 458)
Screenshot: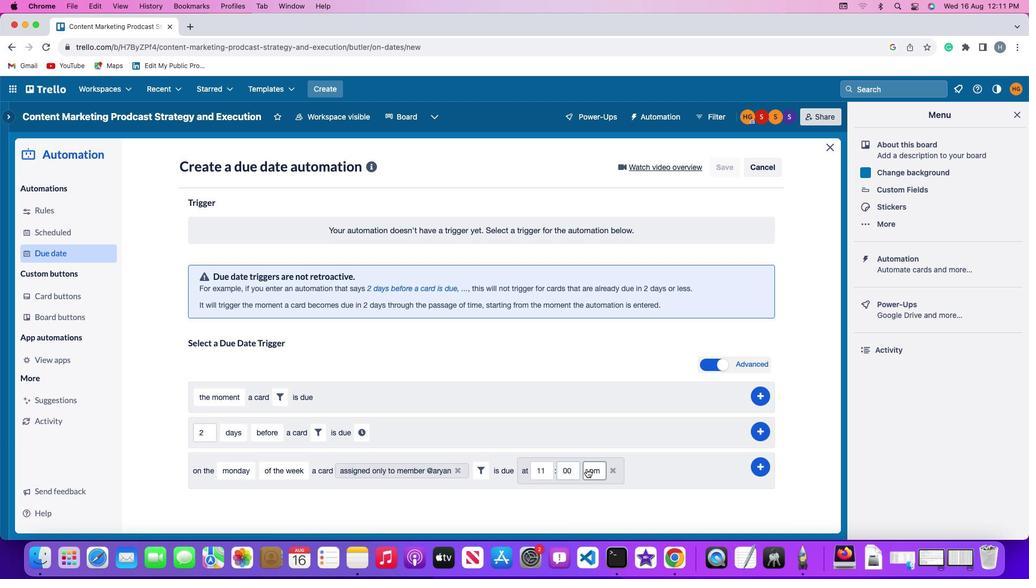 
Action: Mouse pressed left at (602, 458)
Screenshot: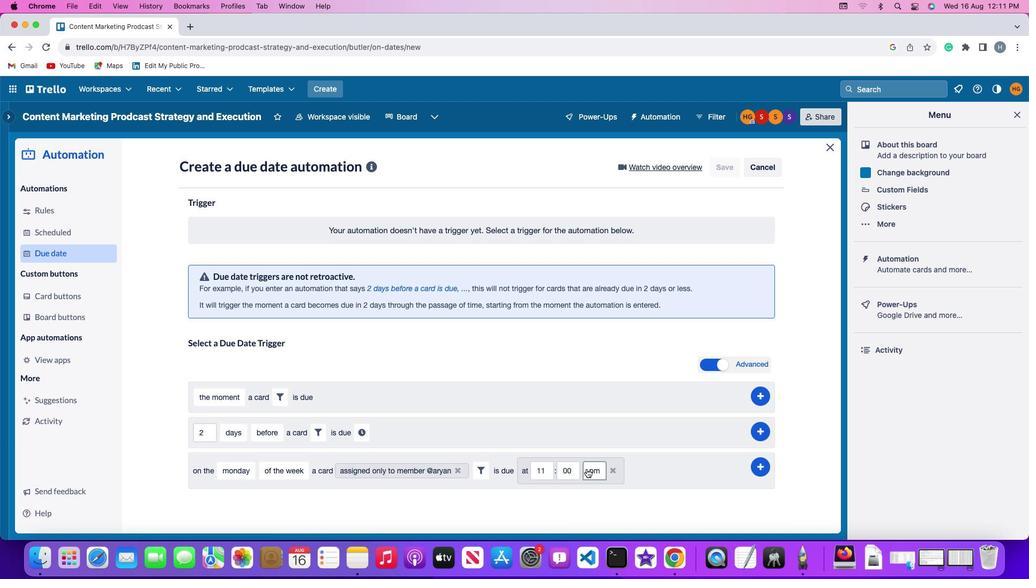 
Action: Mouse moved to (608, 473)
Screenshot: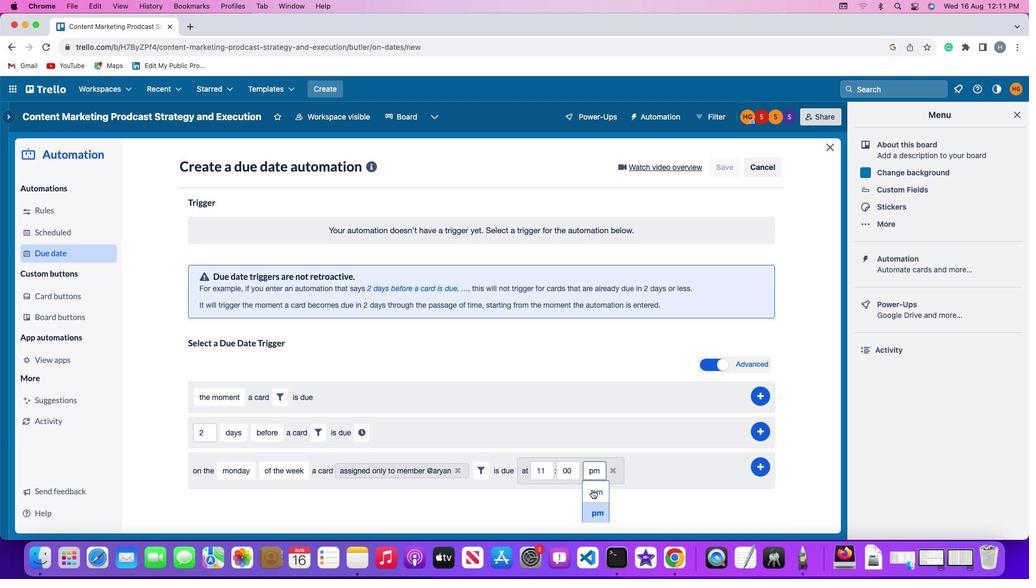 
Action: Mouse pressed left at (608, 473)
Screenshot: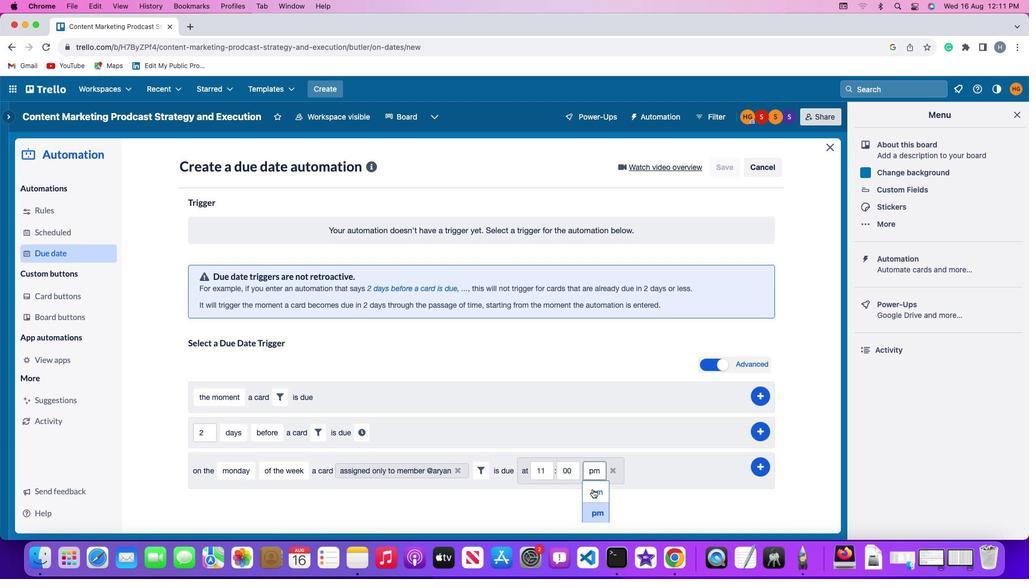 
Action: Mouse moved to (781, 456)
Screenshot: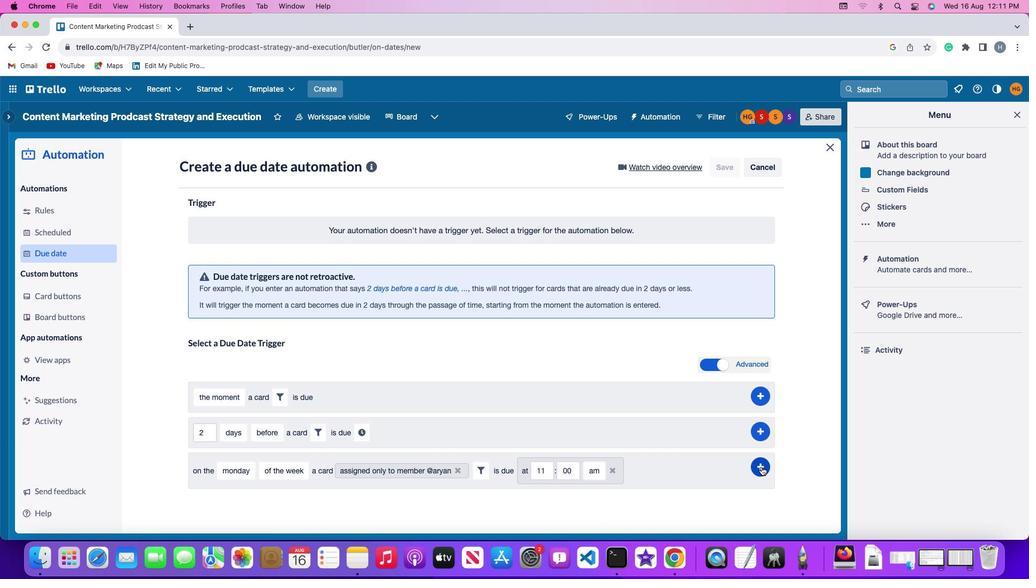 
Action: Mouse pressed left at (781, 456)
Screenshot: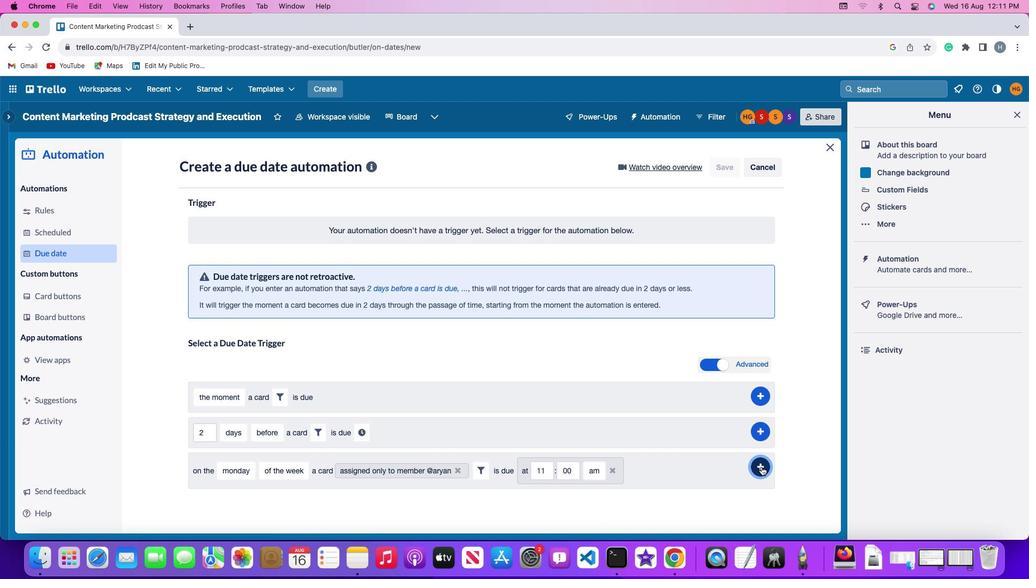 
Action: Mouse moved to (815, 399)
Screenshot: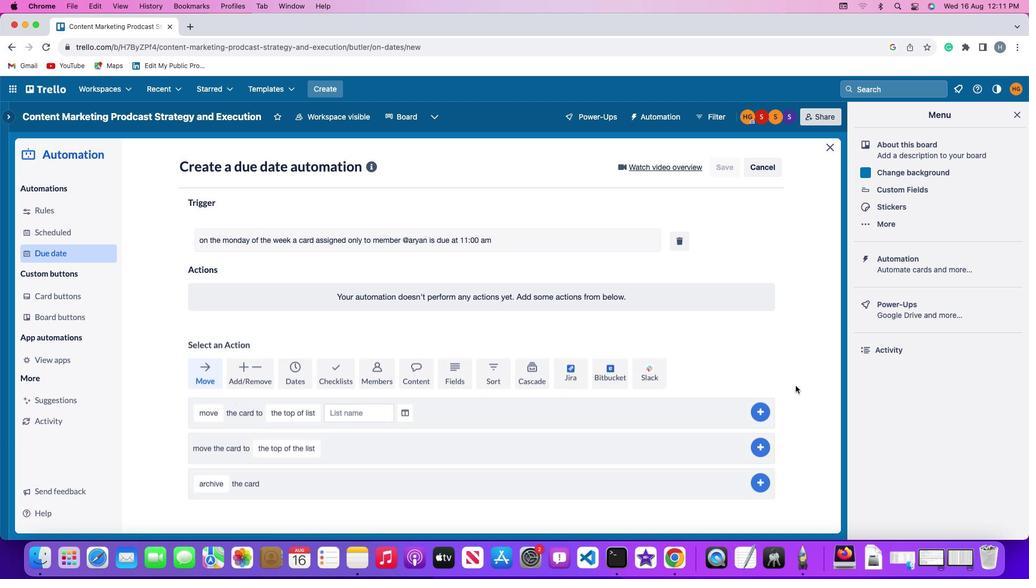 
